 Task: Create a due date automation trigger when advanced on, 2 days after a card is due add checklist without checklist "Resume" at 11:00 AM.
Action: Mouse moved to (1162, 349)
Screenshot: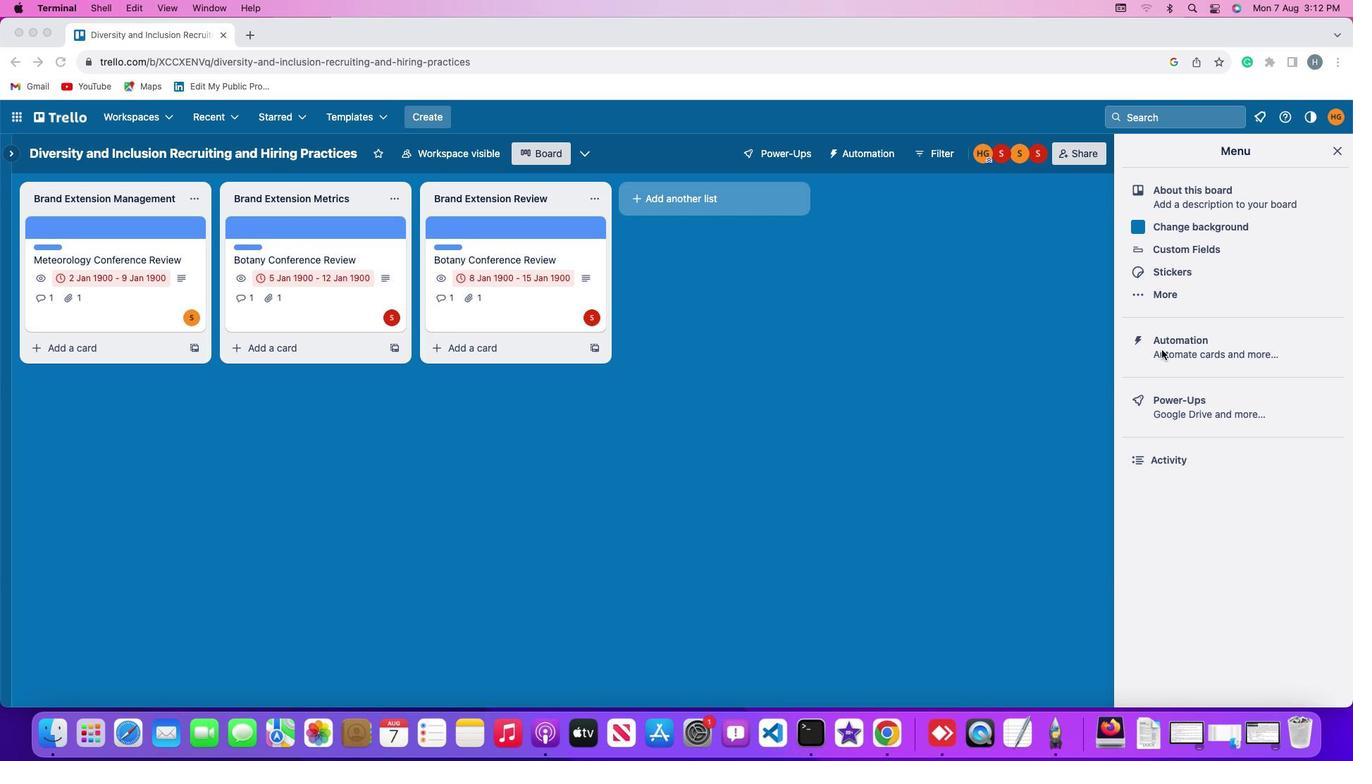
Action: Mouse pressed left at (1162, 349)
Screenshot: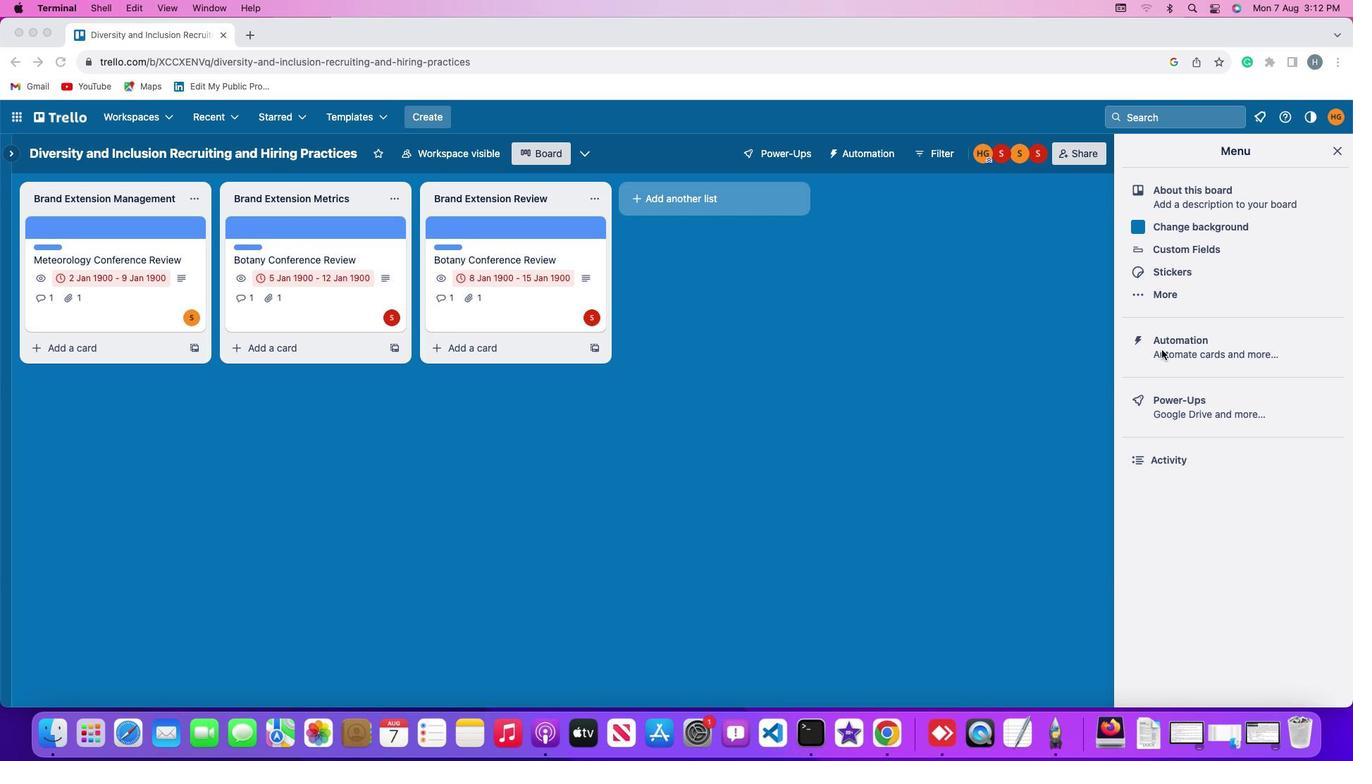 
Action: Mouse pressed left at (1162, 349)
Screenshot: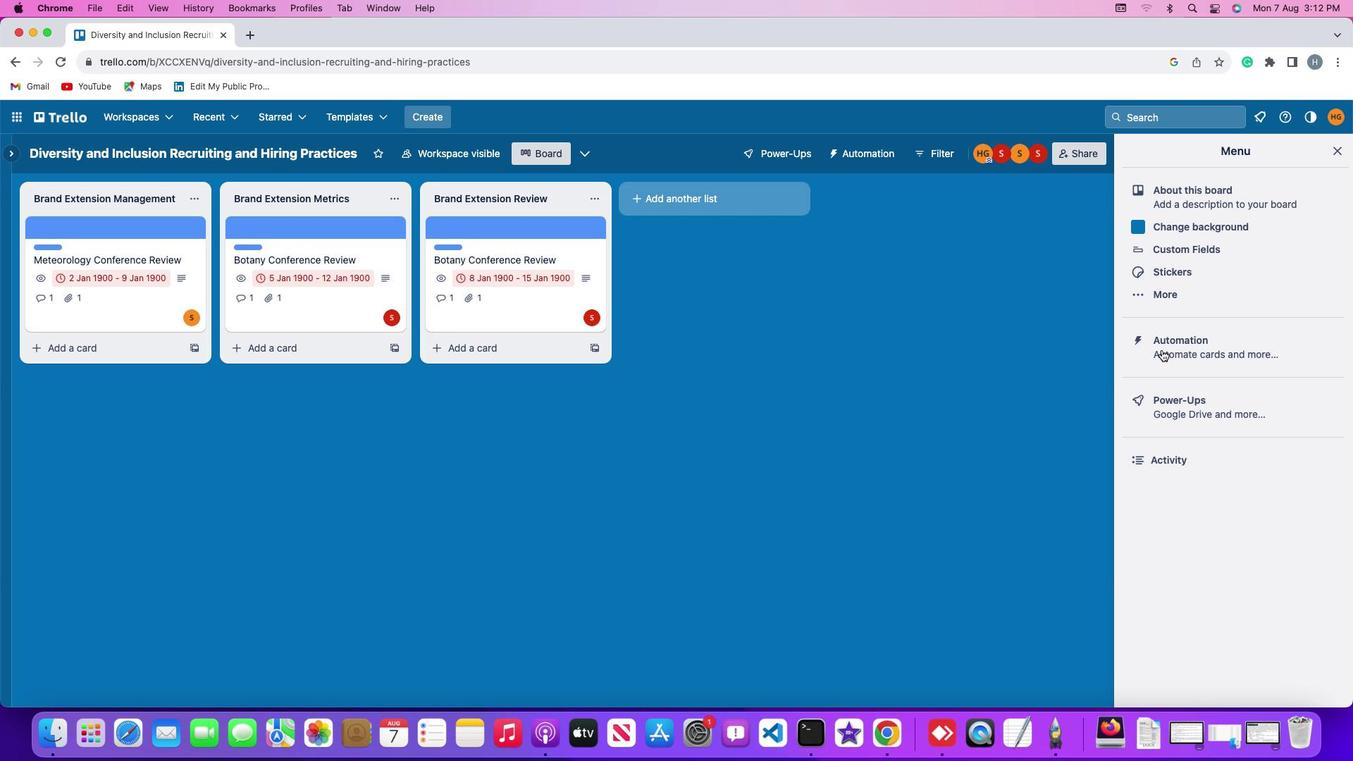 
Action: Mouse moved to (83, 341)
Screenshot: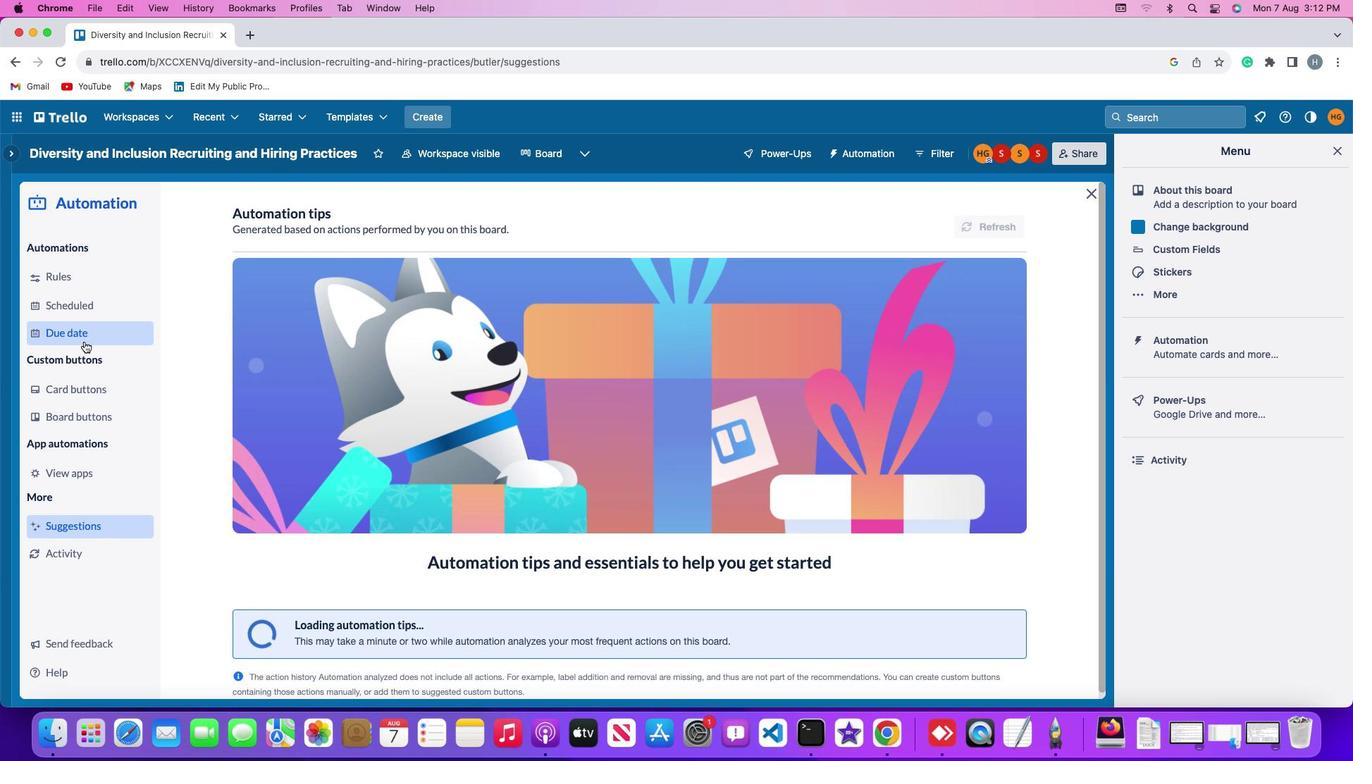 
Action: Mouse pressed left at (83, 341)
Screenshot: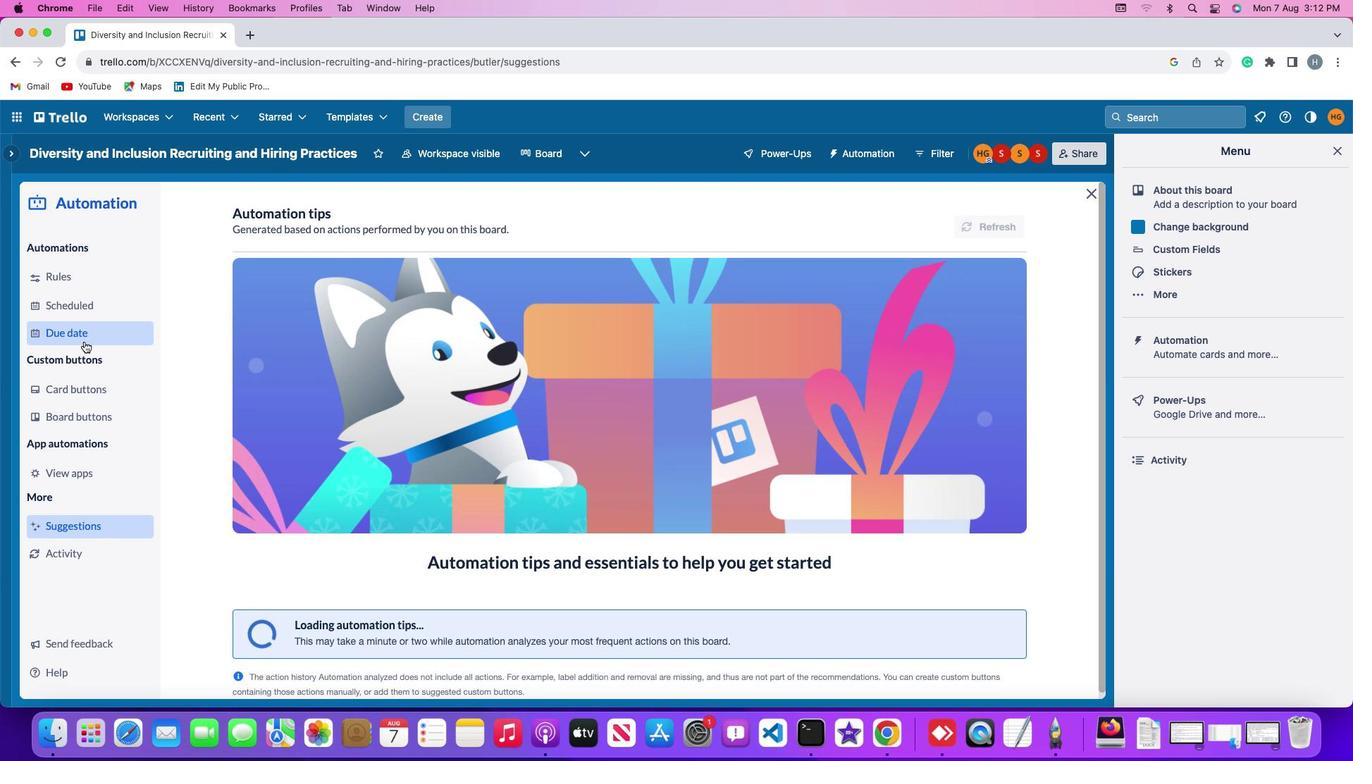
Action: Mouse moved to (955, 218)
Screenshot: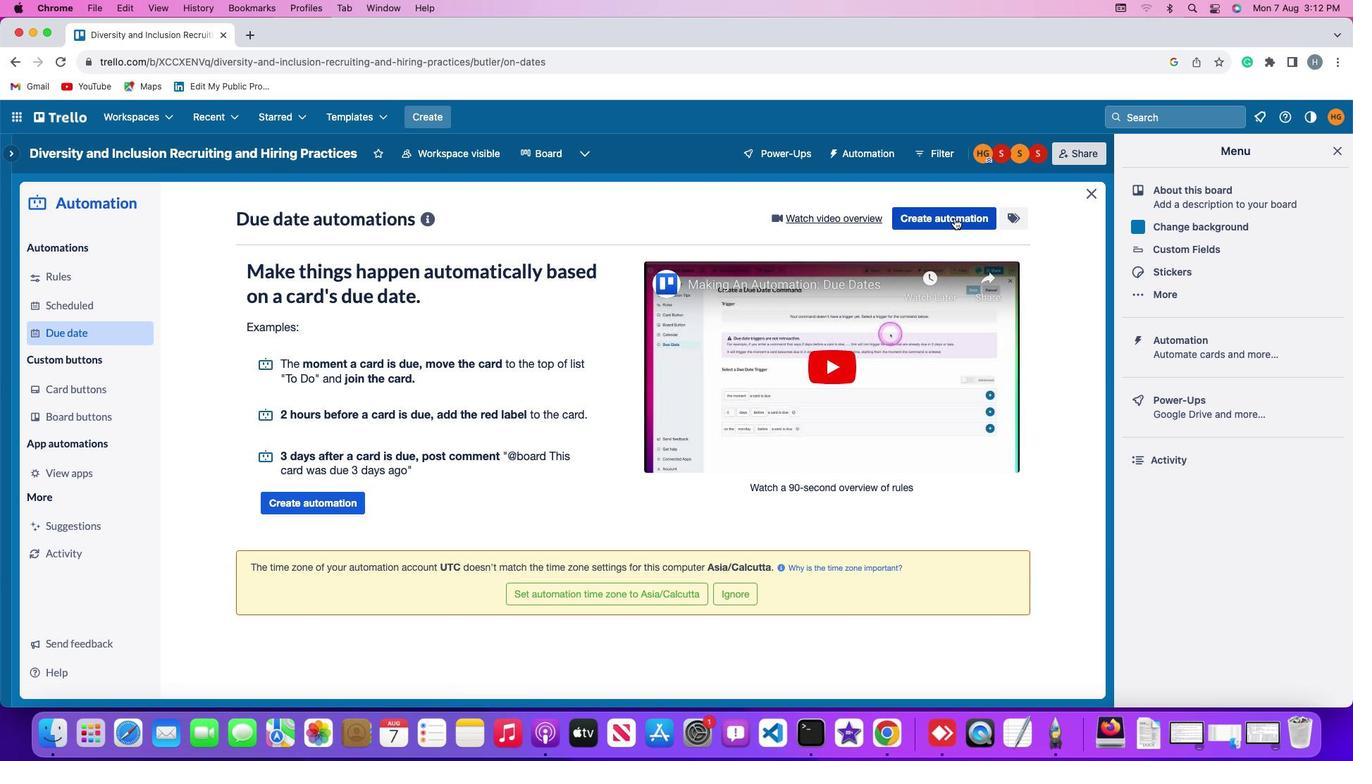 
Action: Mouse pressed left at (955, 218)
Screenshot: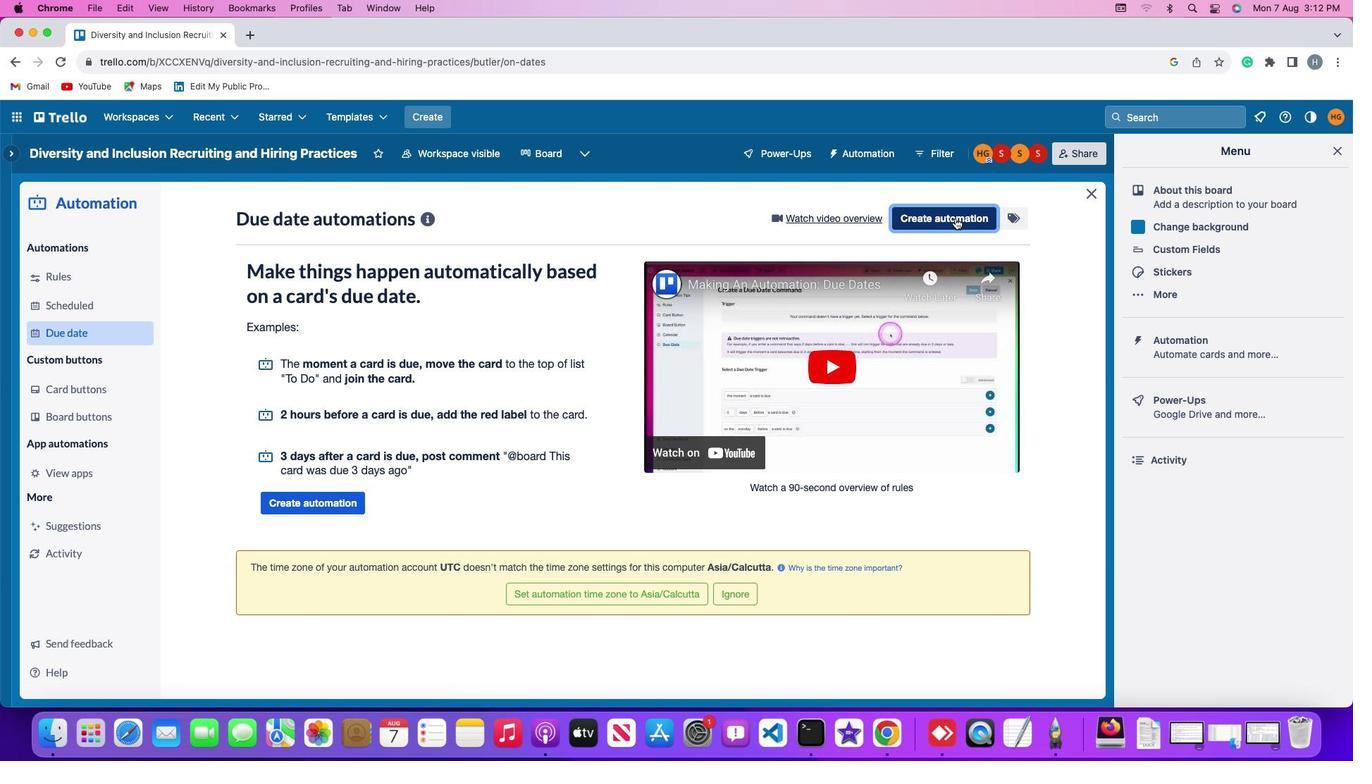 
Action: Mouse moved to (535, 353)
Screenshot: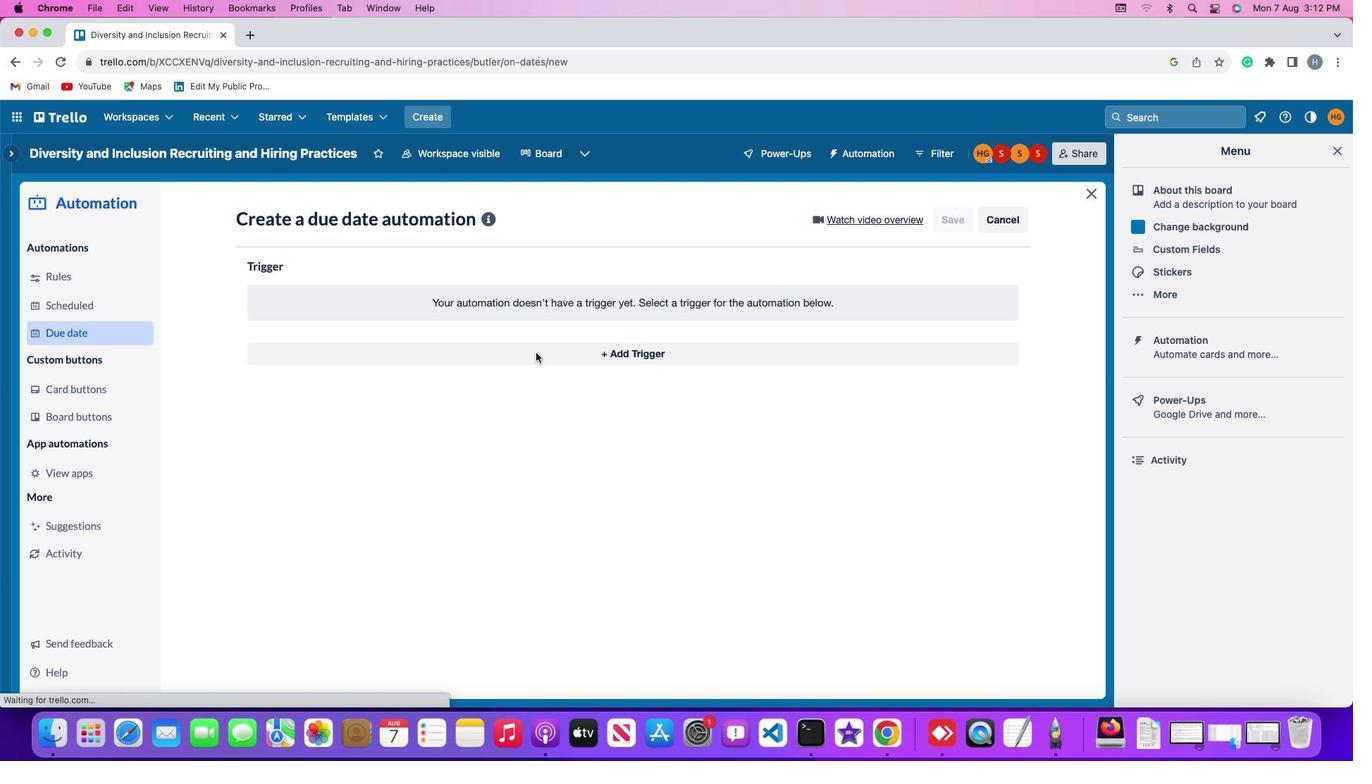 
Action: Mouse pressed left at (535, 353)
Screenshot: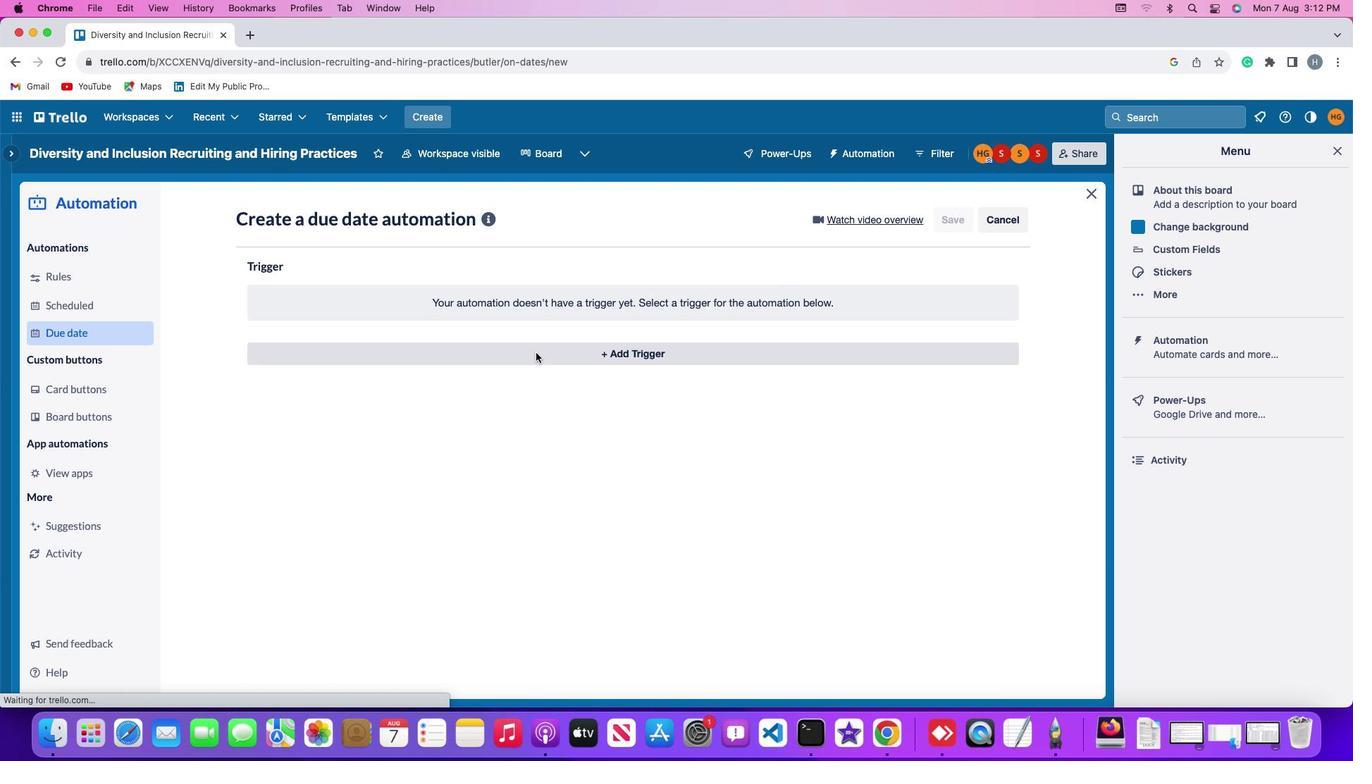 
Action: Mouse moved to (268, 566)
Screenshot: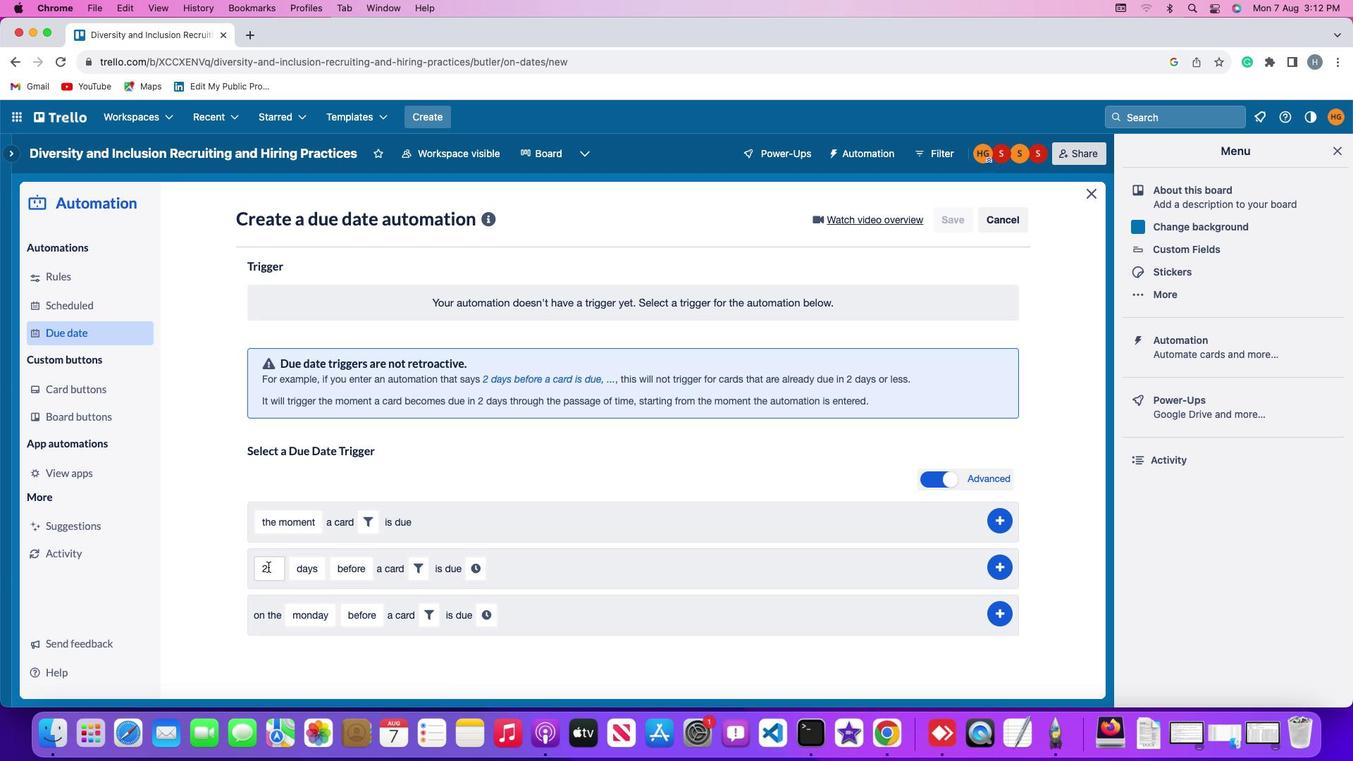 
Action: Mouse pressed left at (268, 566)
Screenshot: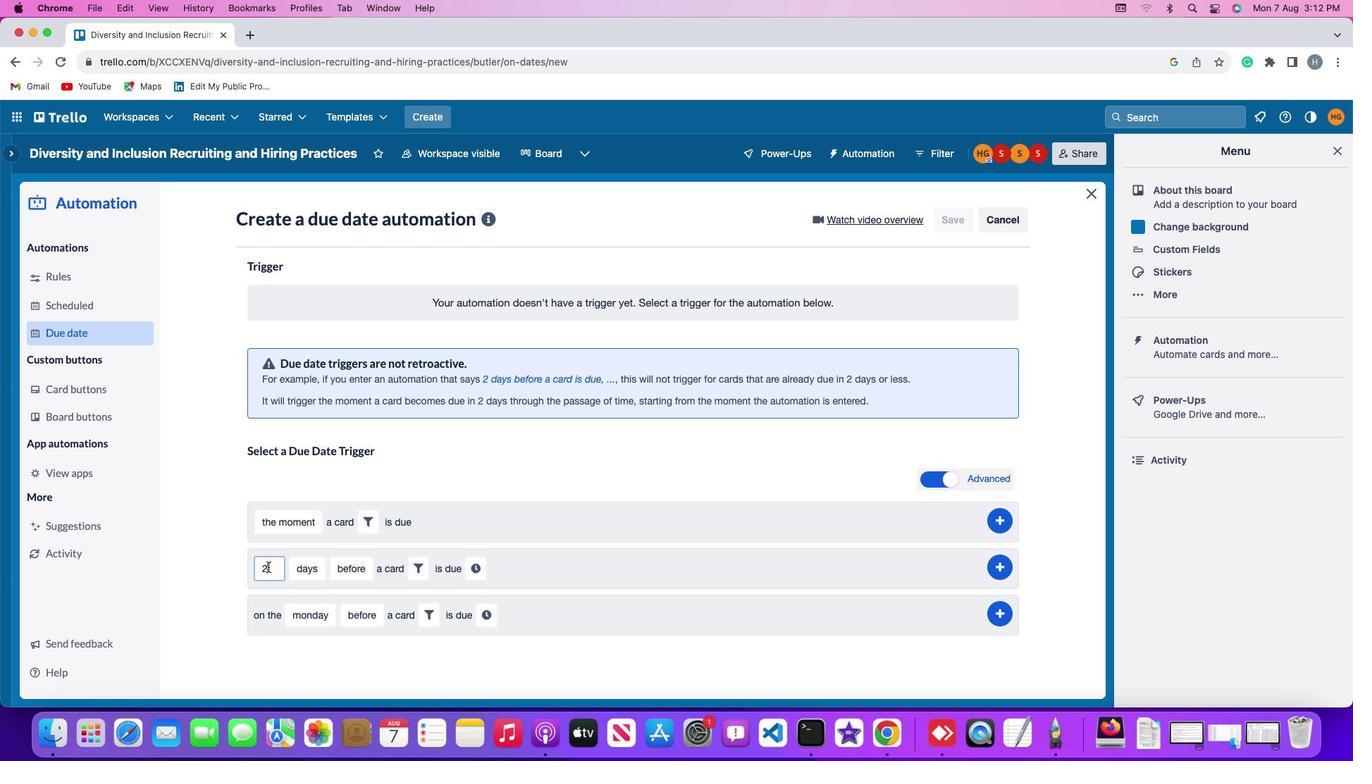
Action: Mouse moved to (269, 565)
Screenshot: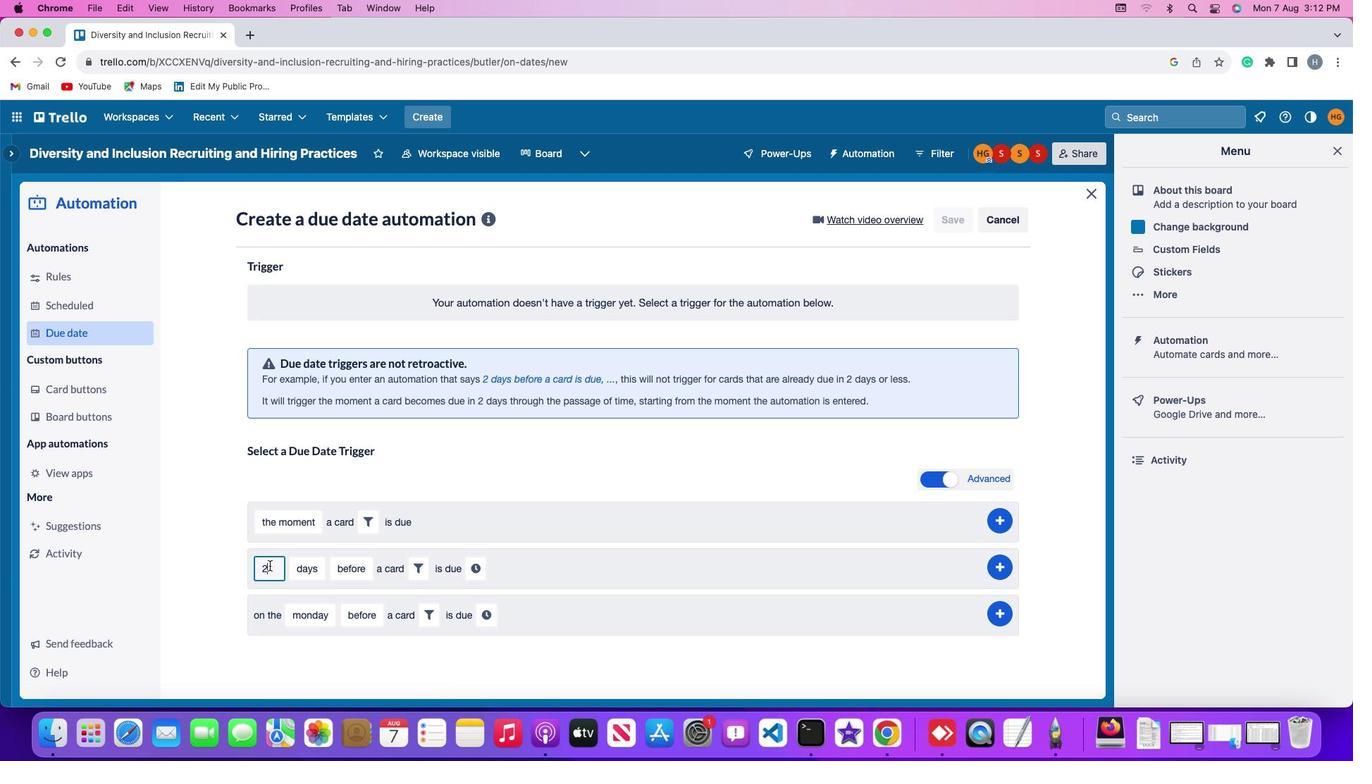 
Action: Key pressed Key.backspace'2'
Screenshot: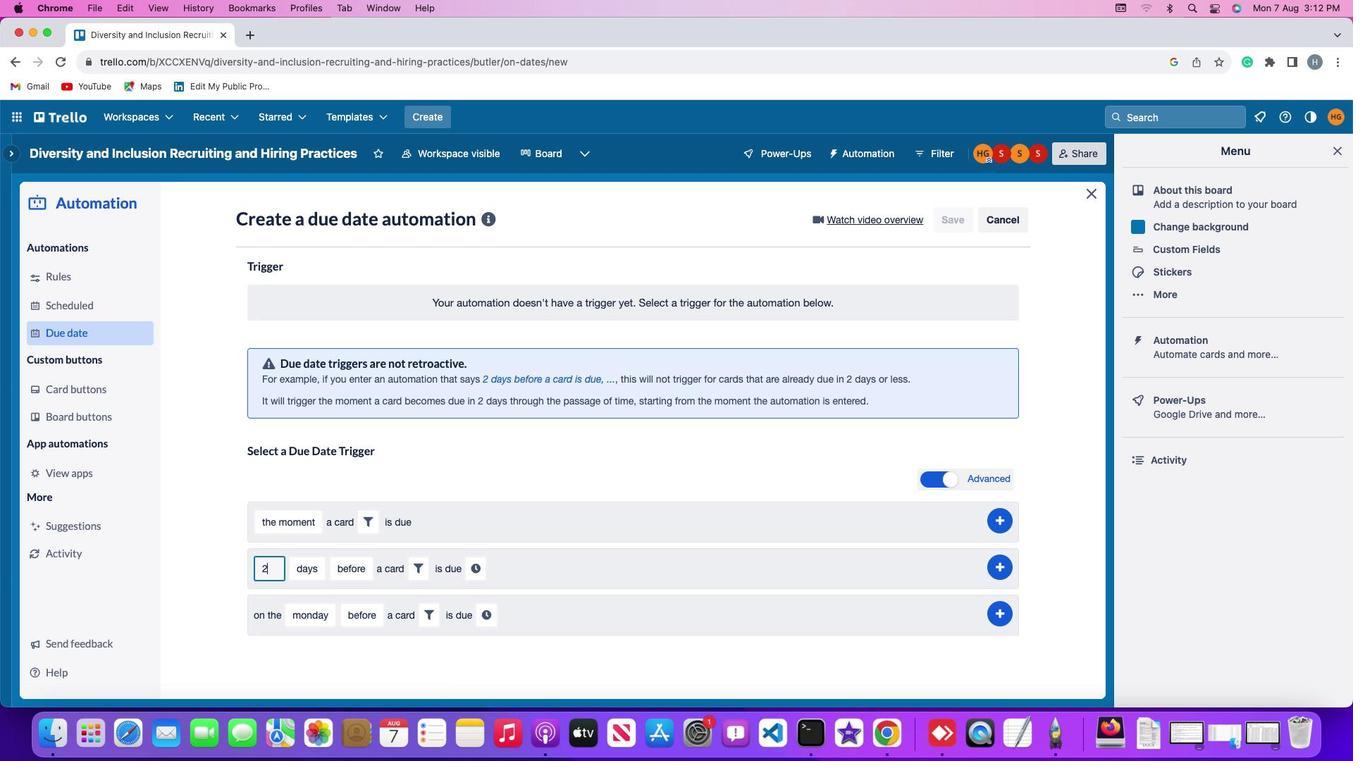 
Action: Mouse moved to (291, 563)
Screenshot: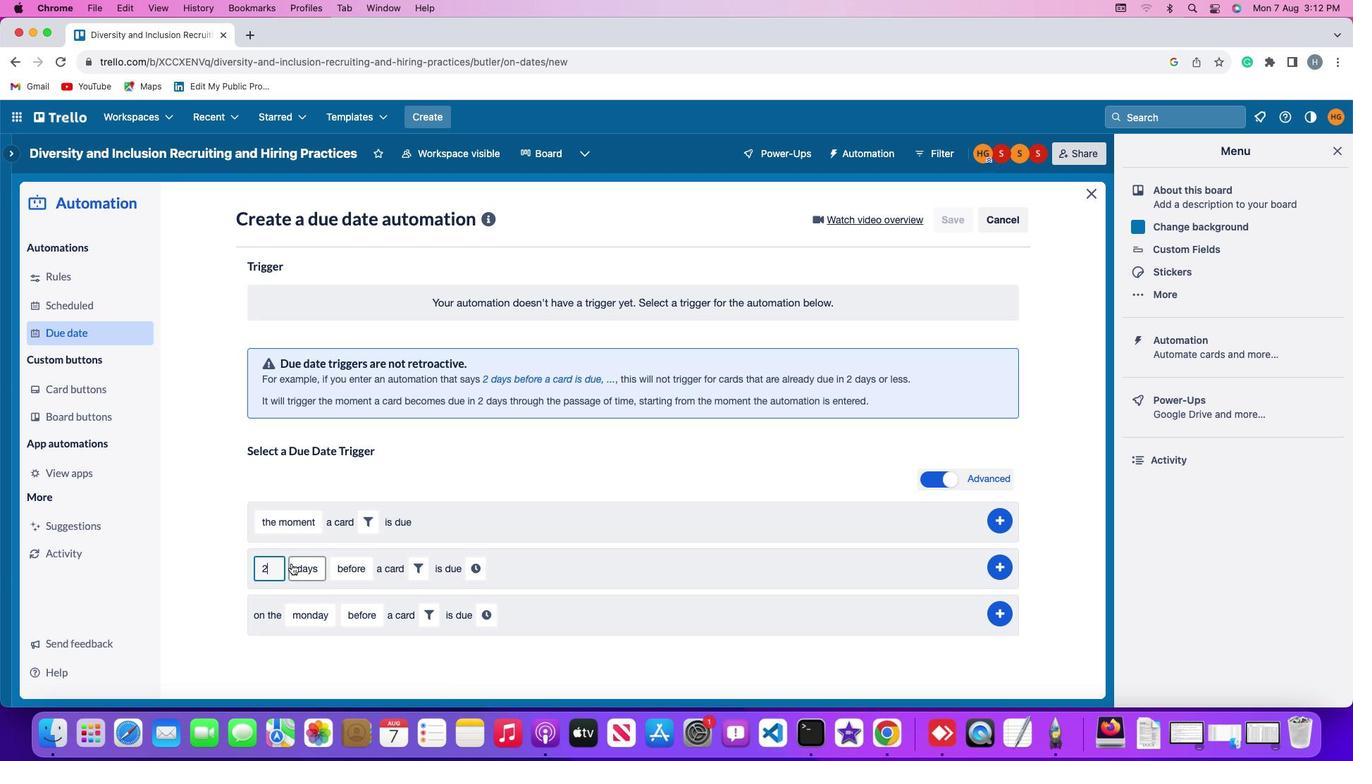 
Action: Mouse pressed left at (291, 563)
Screenshot: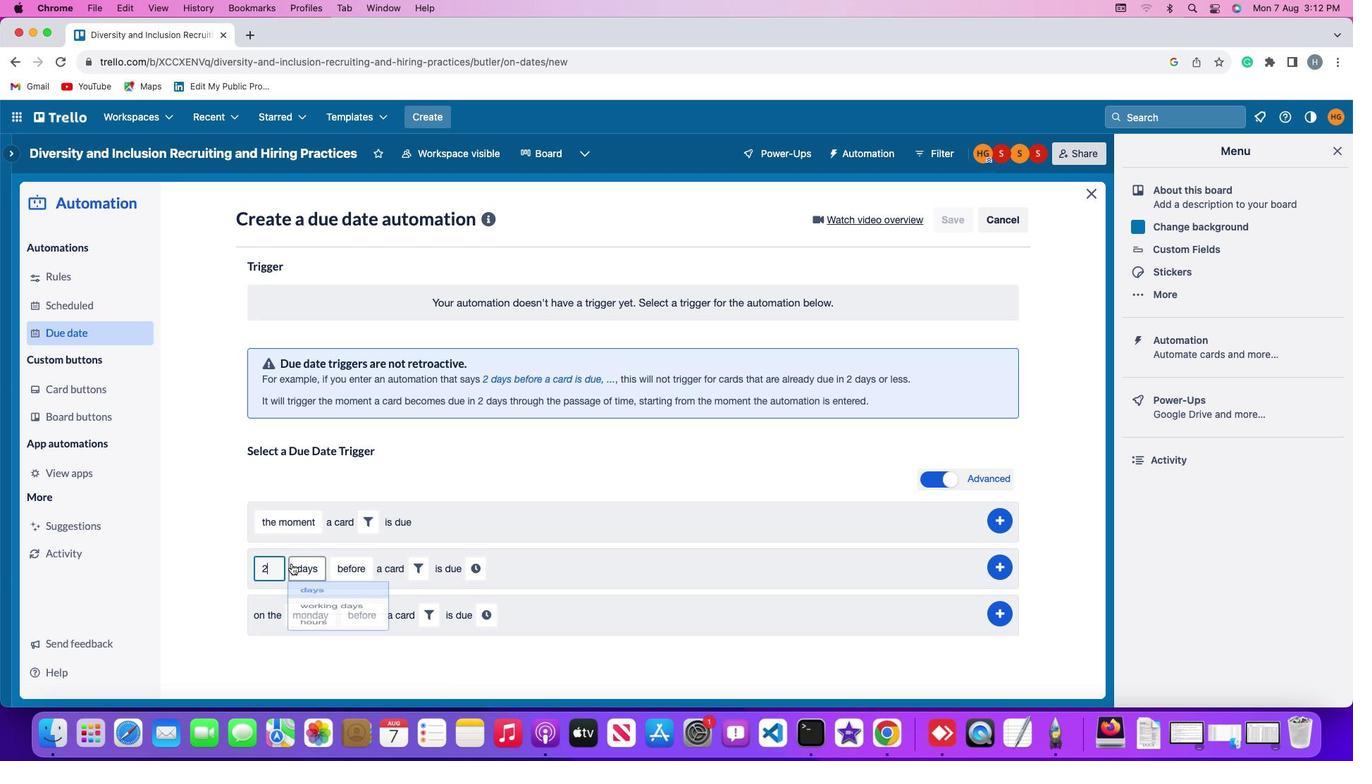 
Action: Mouse moved to (316, 598)
Screenshot: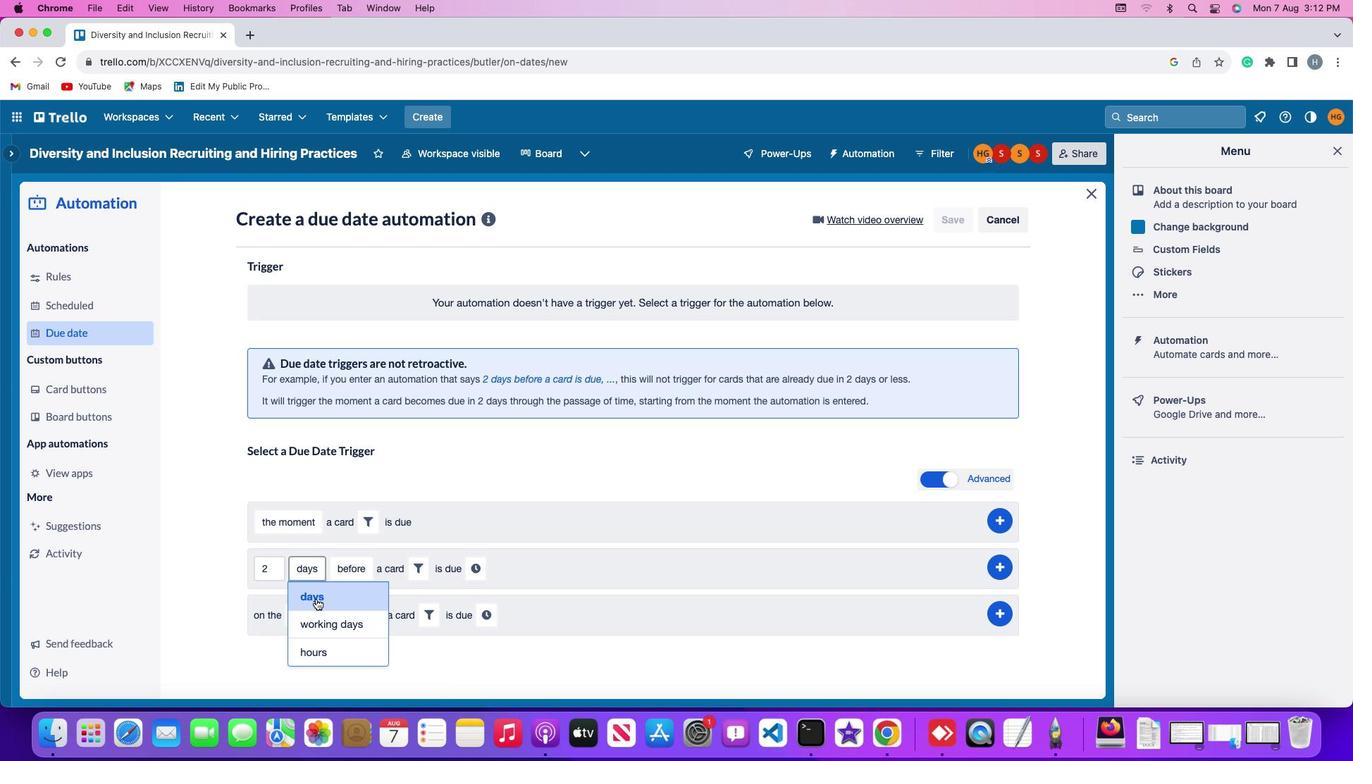 
Action: Mouse pressed left at (316, 598)
Screenshot: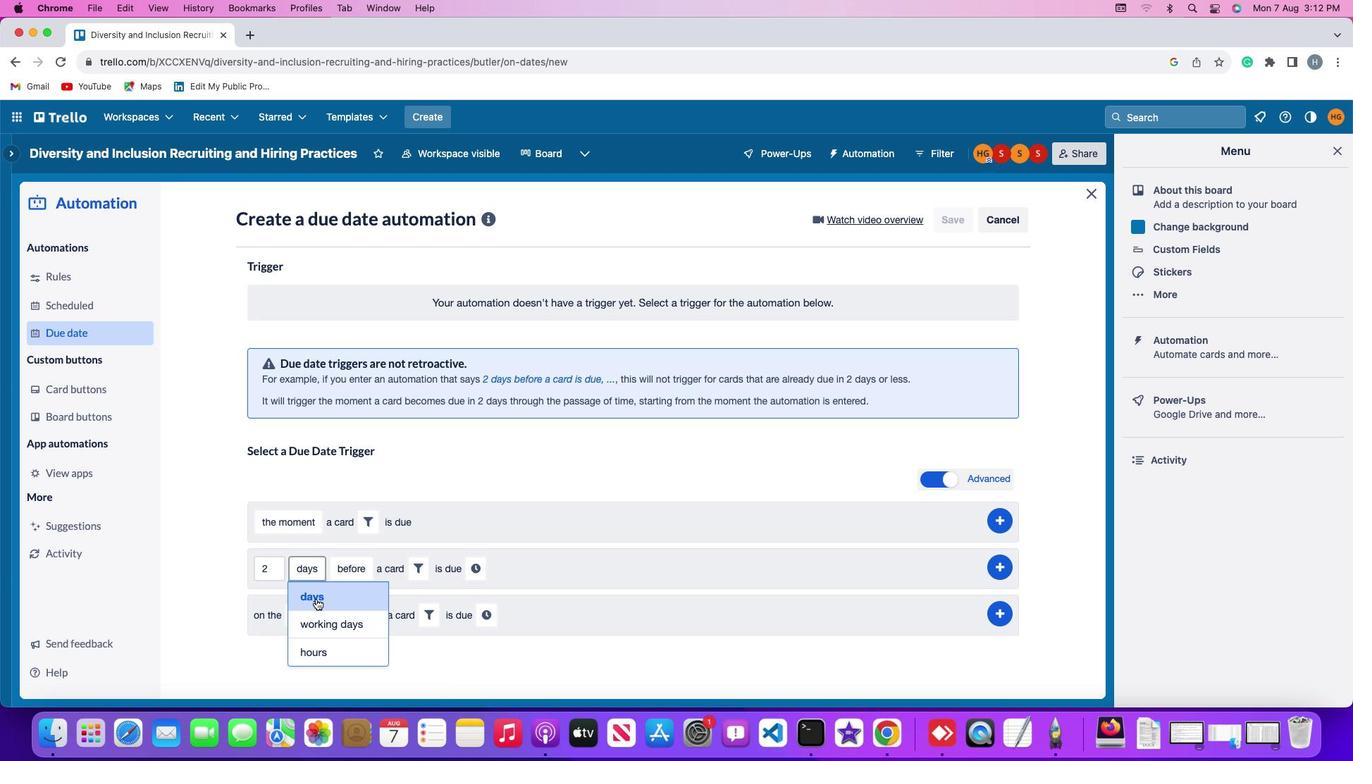 
Action: Mouse moved to (359, 566)
Screenshot: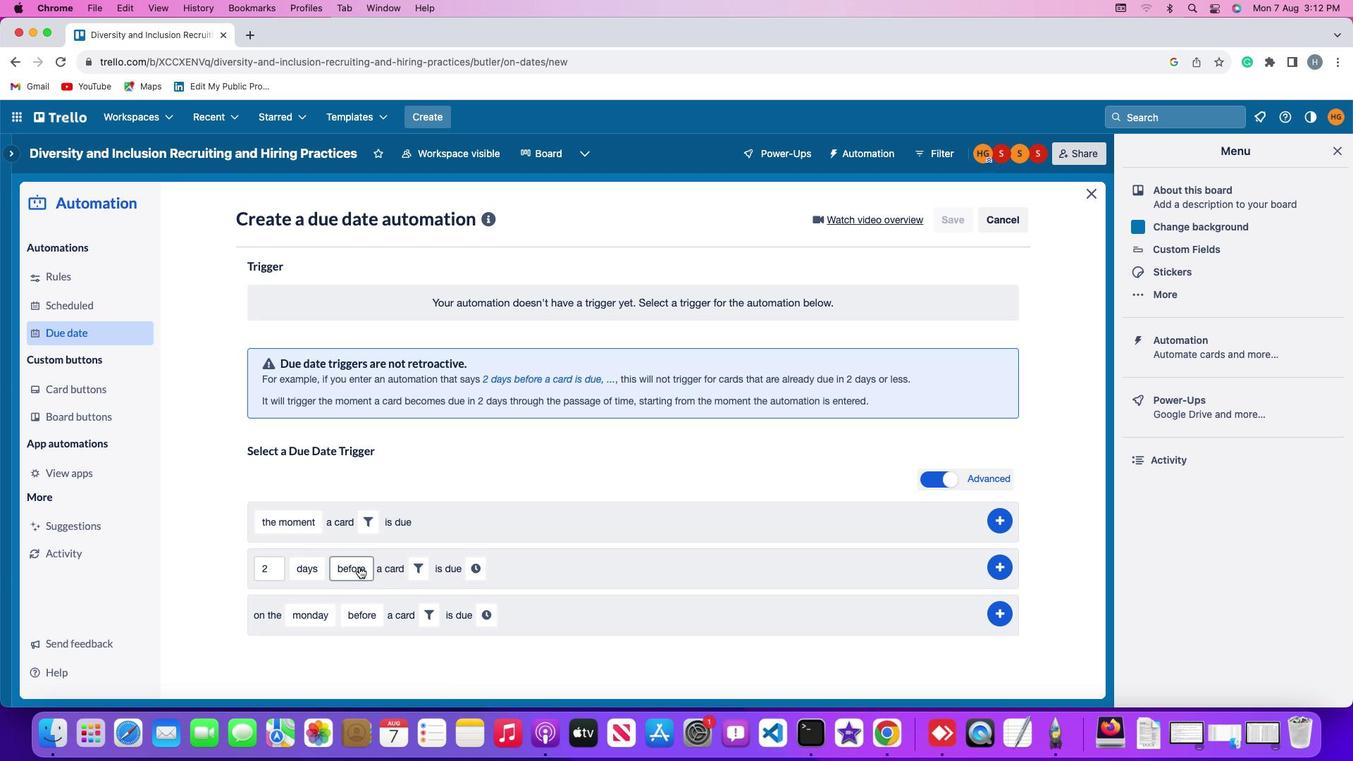 
Action: Mouse pressed left at (359, 566)
Screenshot: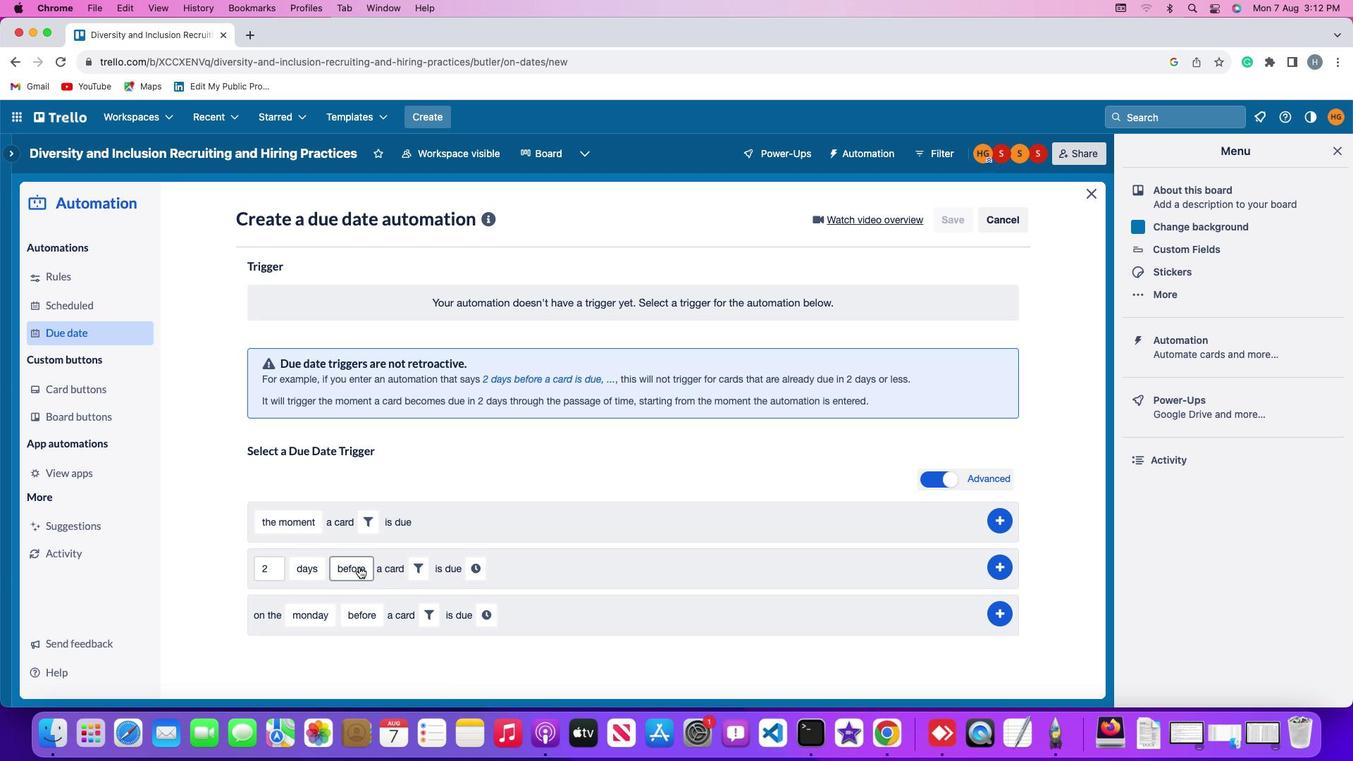 
Action: Mouse moved to (363, 615)
Screenshot: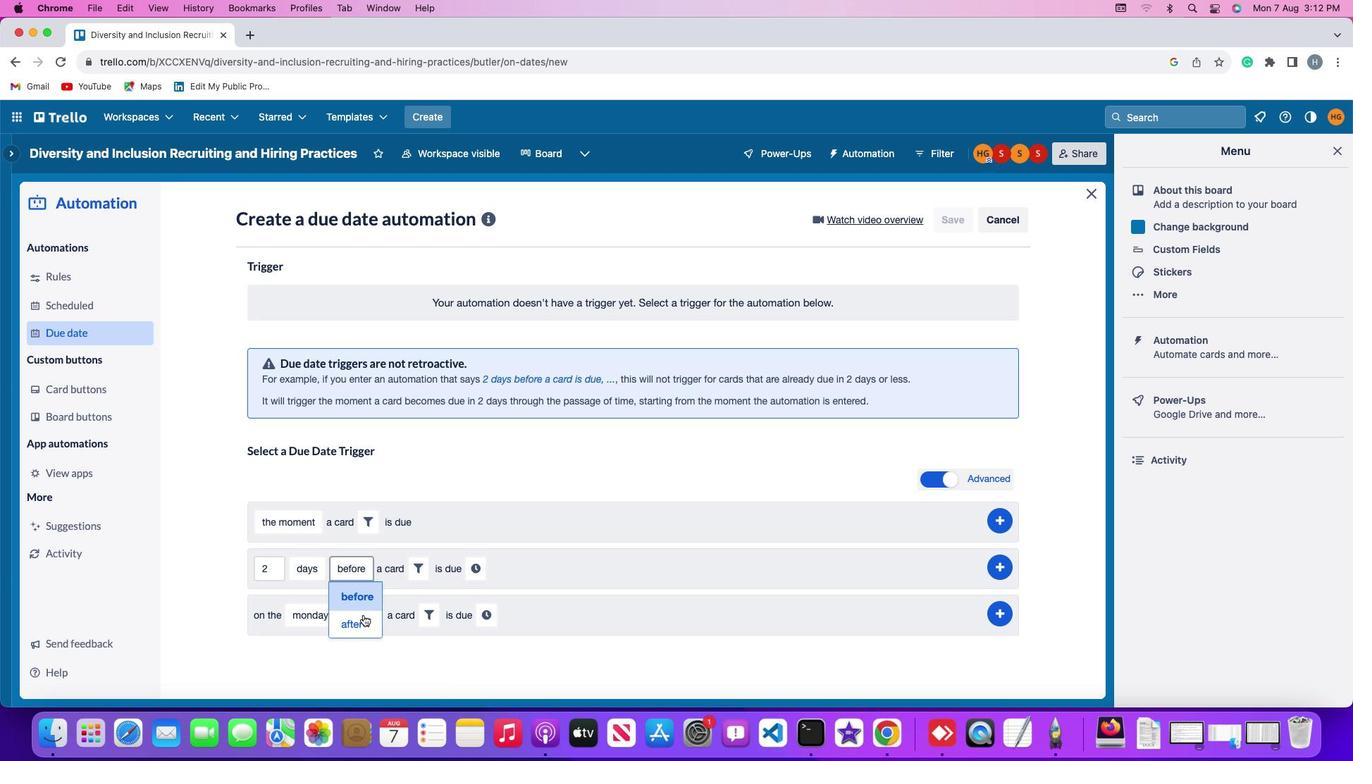 
Action: Mouse pressed left at (363, 615)
Screenshot: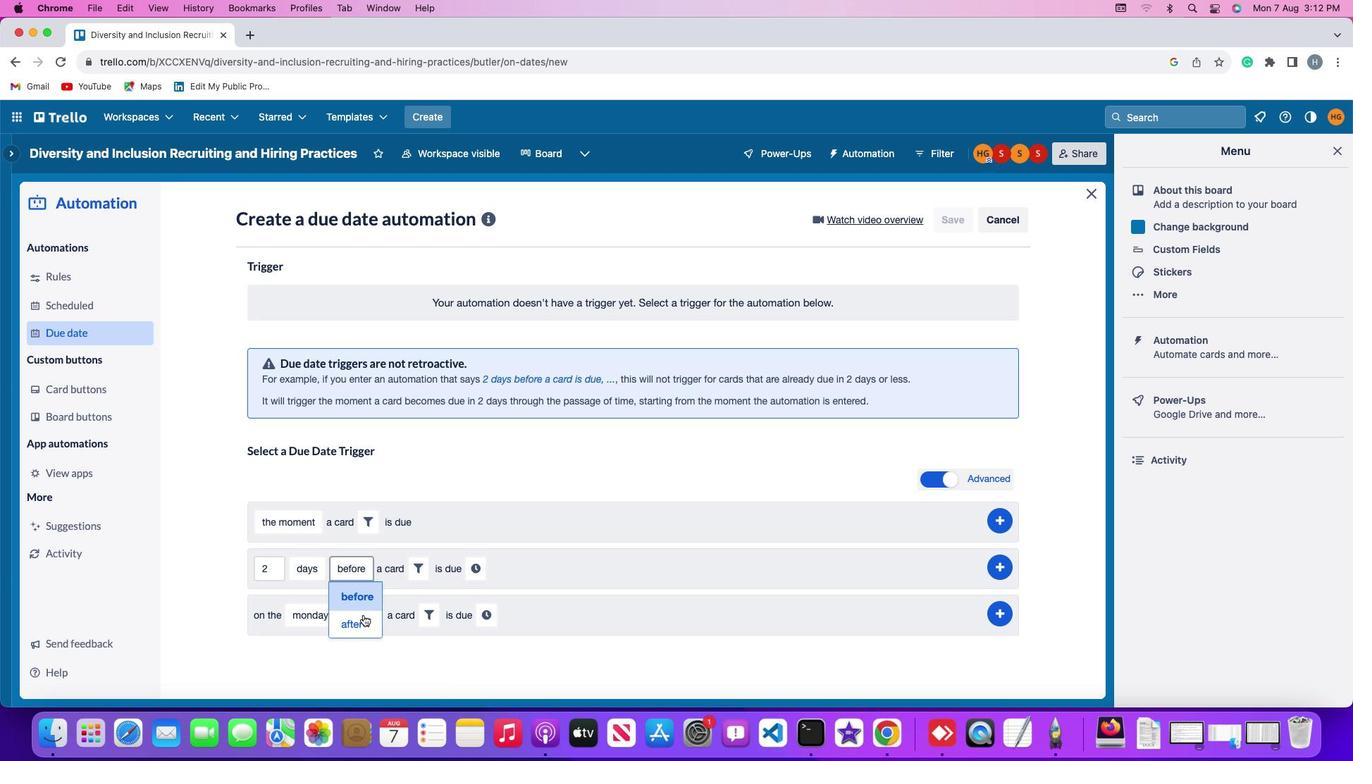 
Action: Mouse moved to (411, 559)
Screenshot: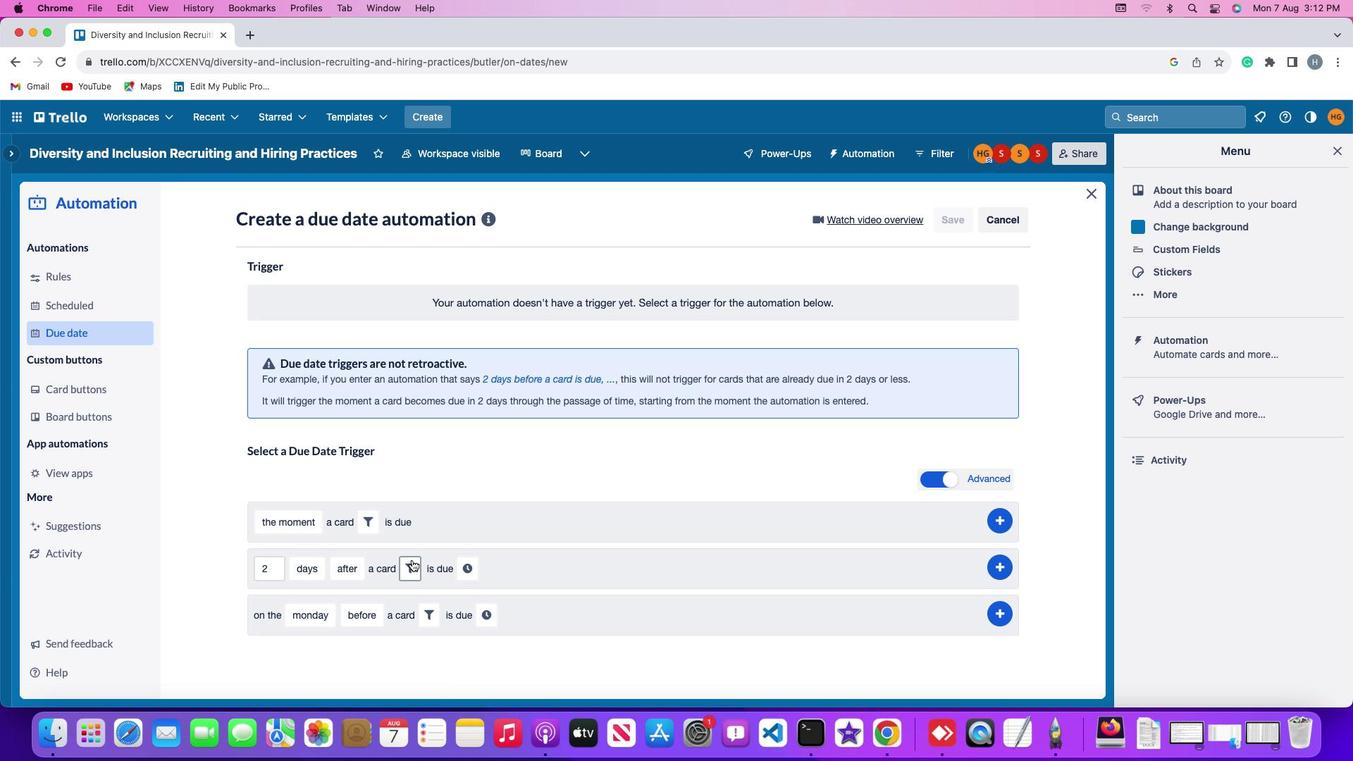 
Action: Mouse pressed left at (411, 559)
Screenshot: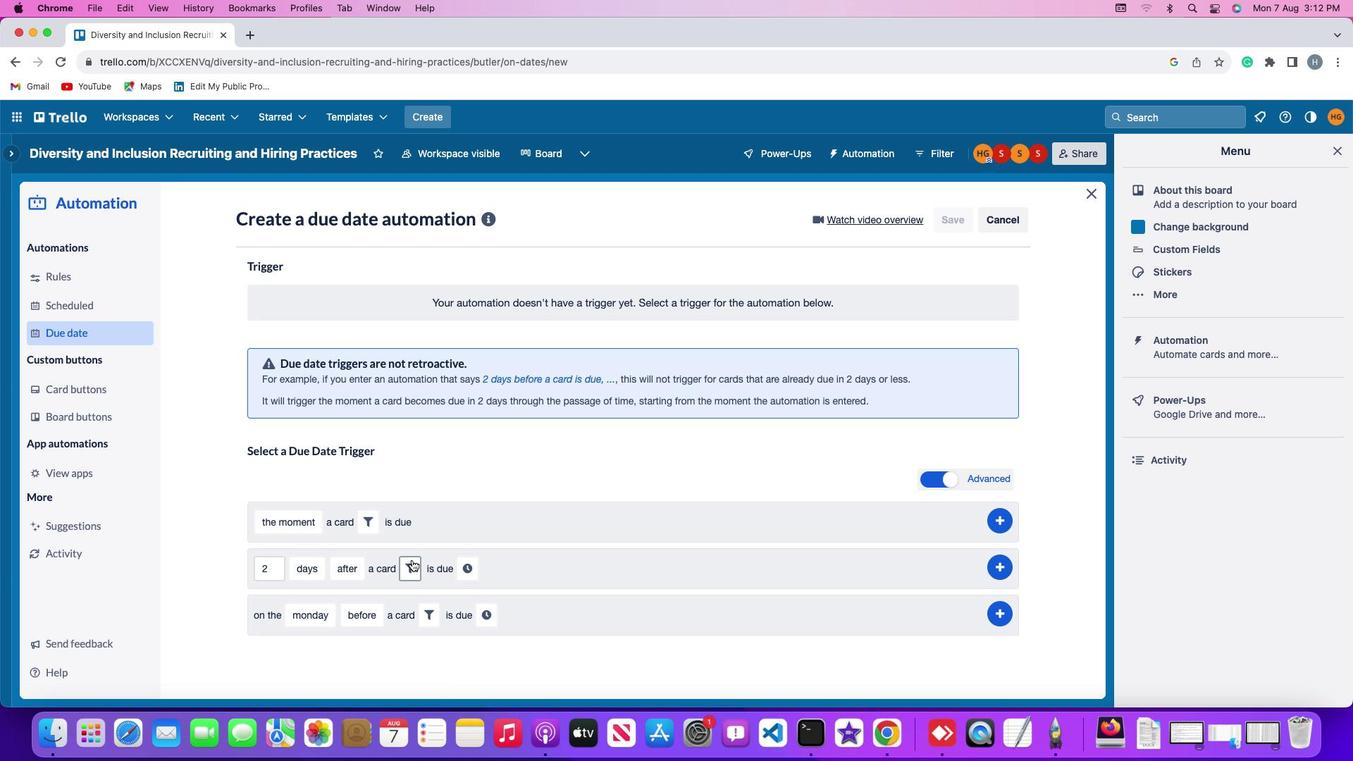 
Action: Mouse moved to (542, 609)
Screenshot: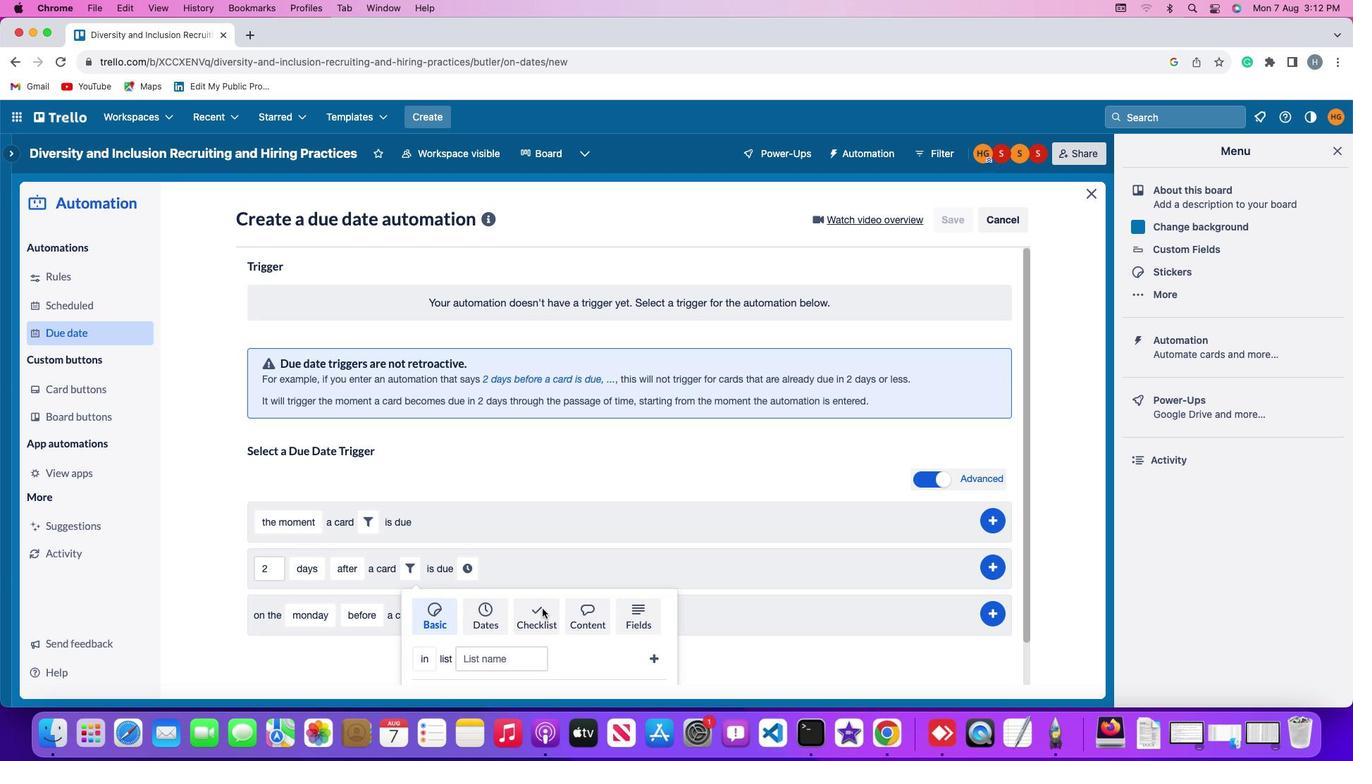 
Action: Mouse pressed left at (542, 609)
Screenshot: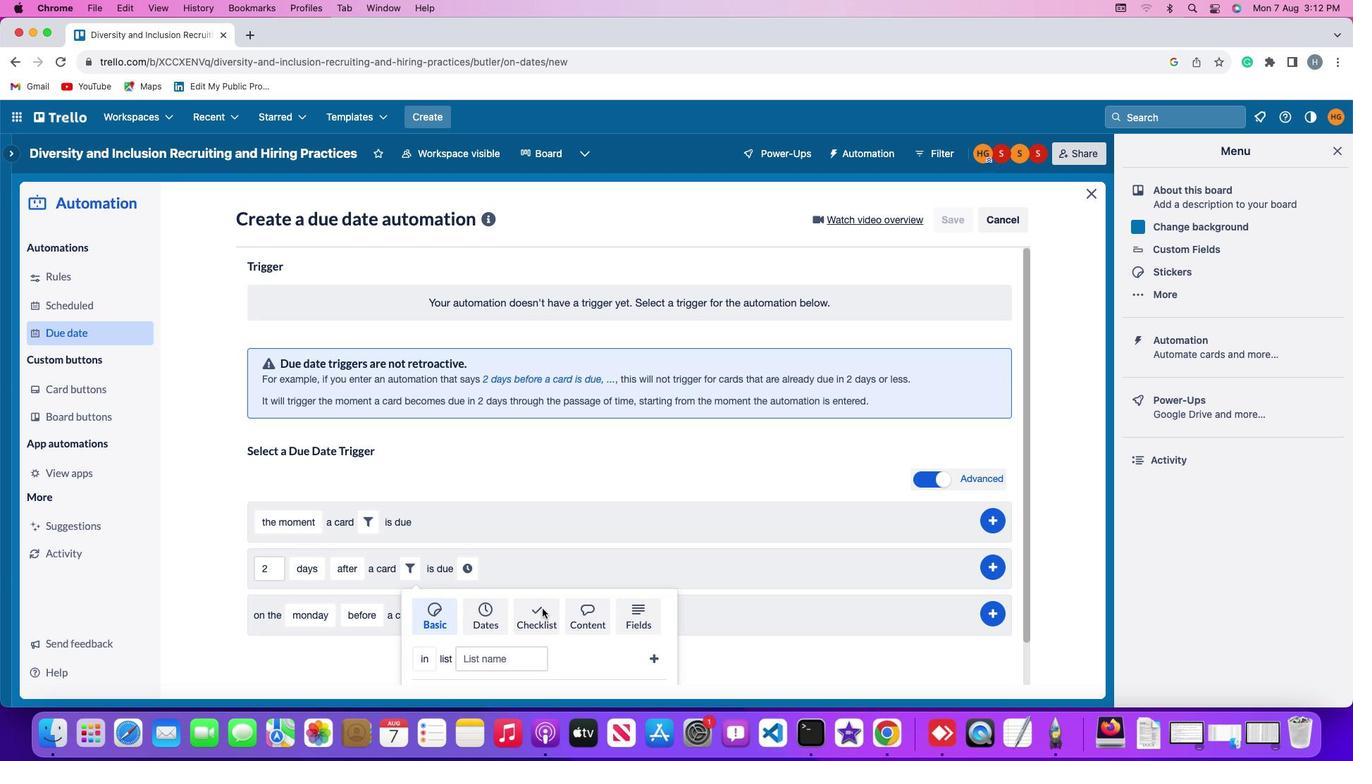 
Action: Mouse moved to (454, 662)
Screenshot: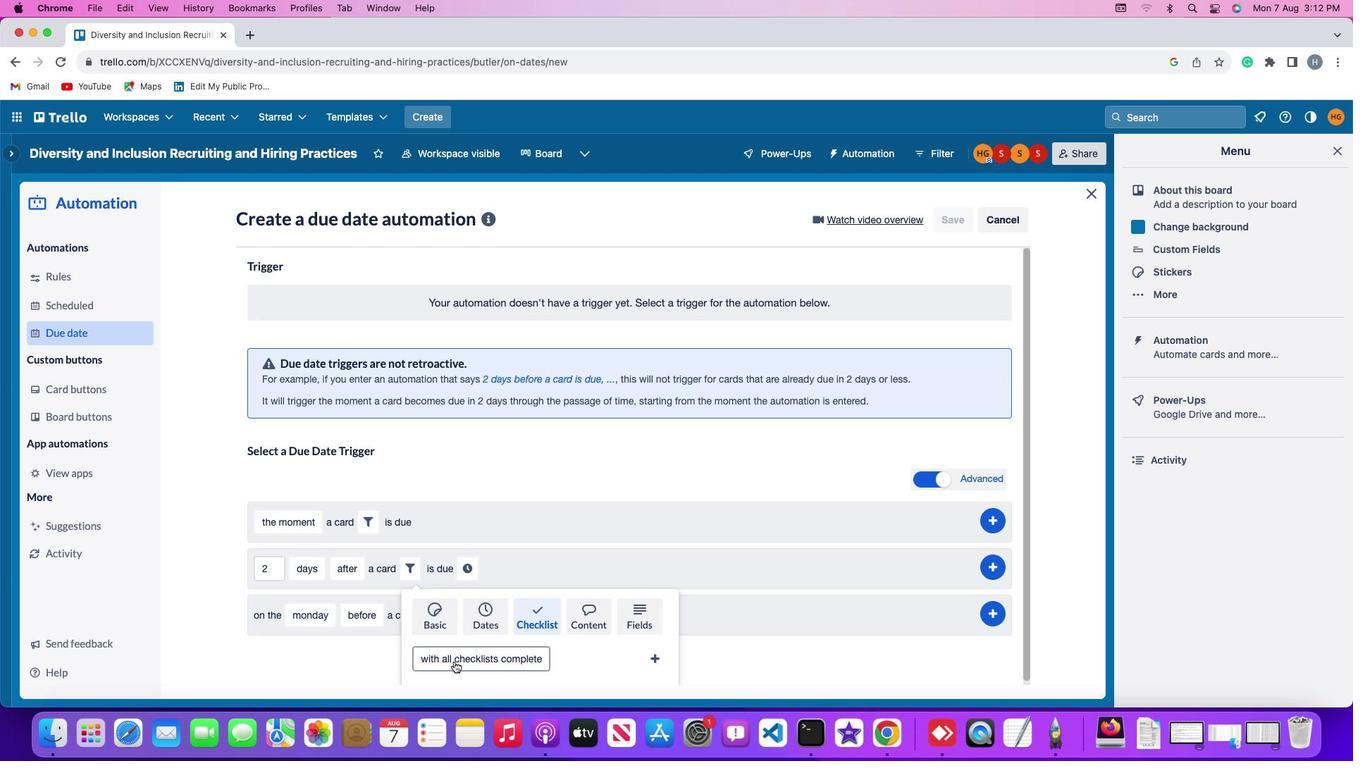 
Action: Mouse pressed left at (454, 662)
Screenshot: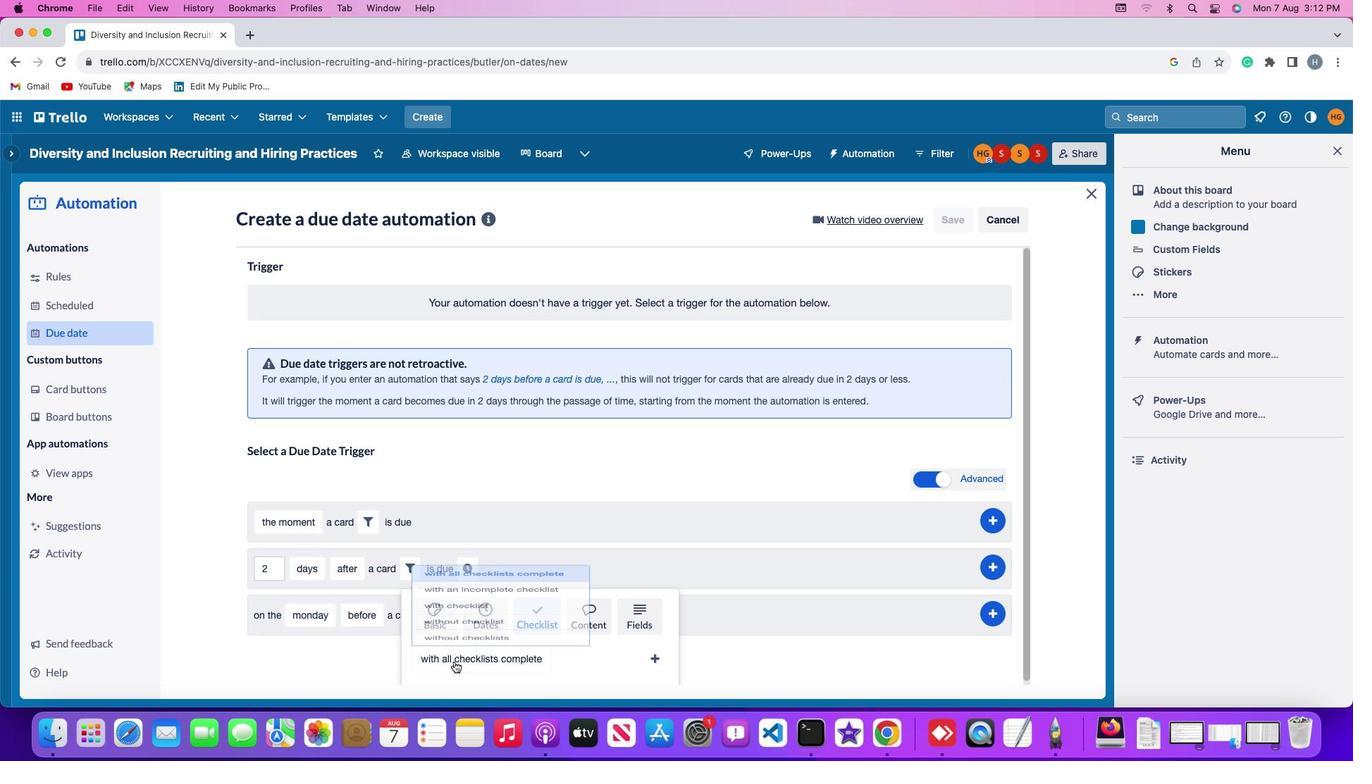 
Action: Mouse moved to (459, 605)
Screenshot: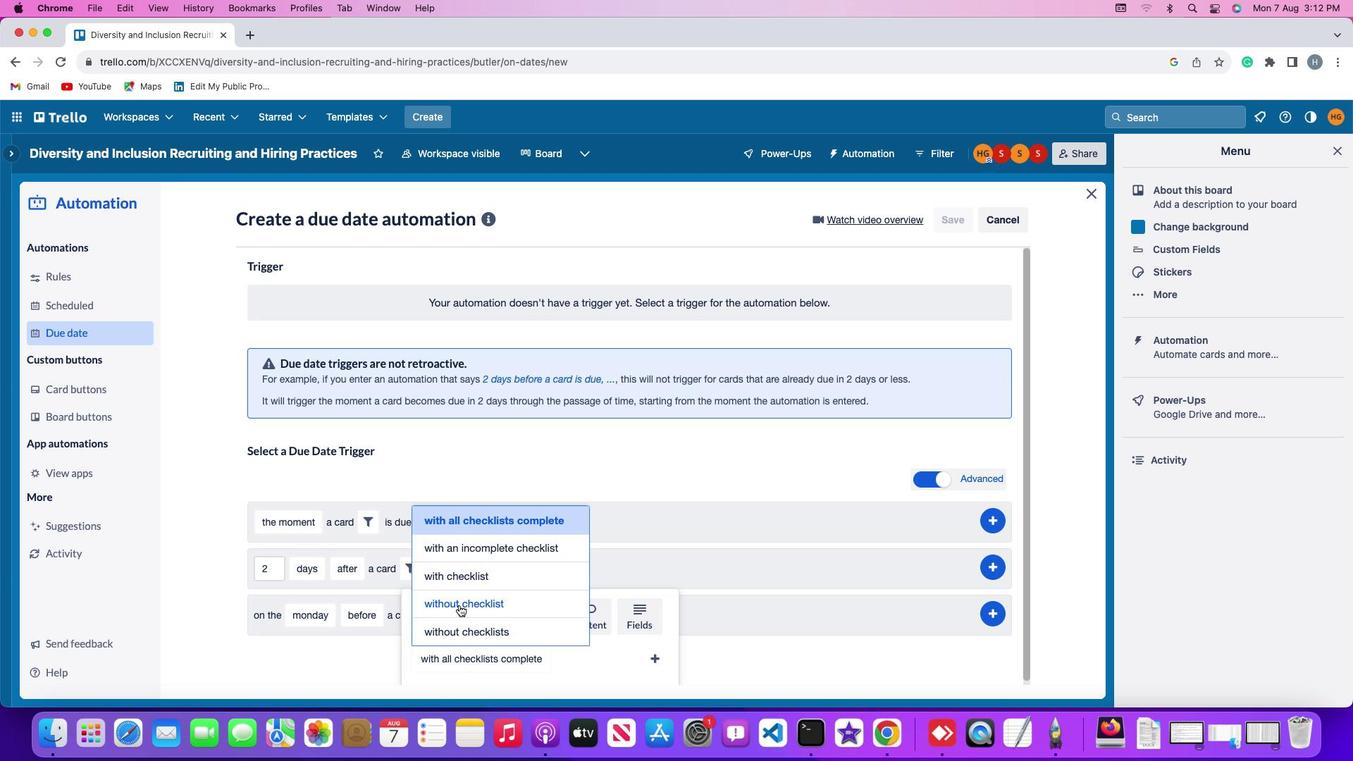 
Action: Mouse pressed left at (459, 605)
Screenshot: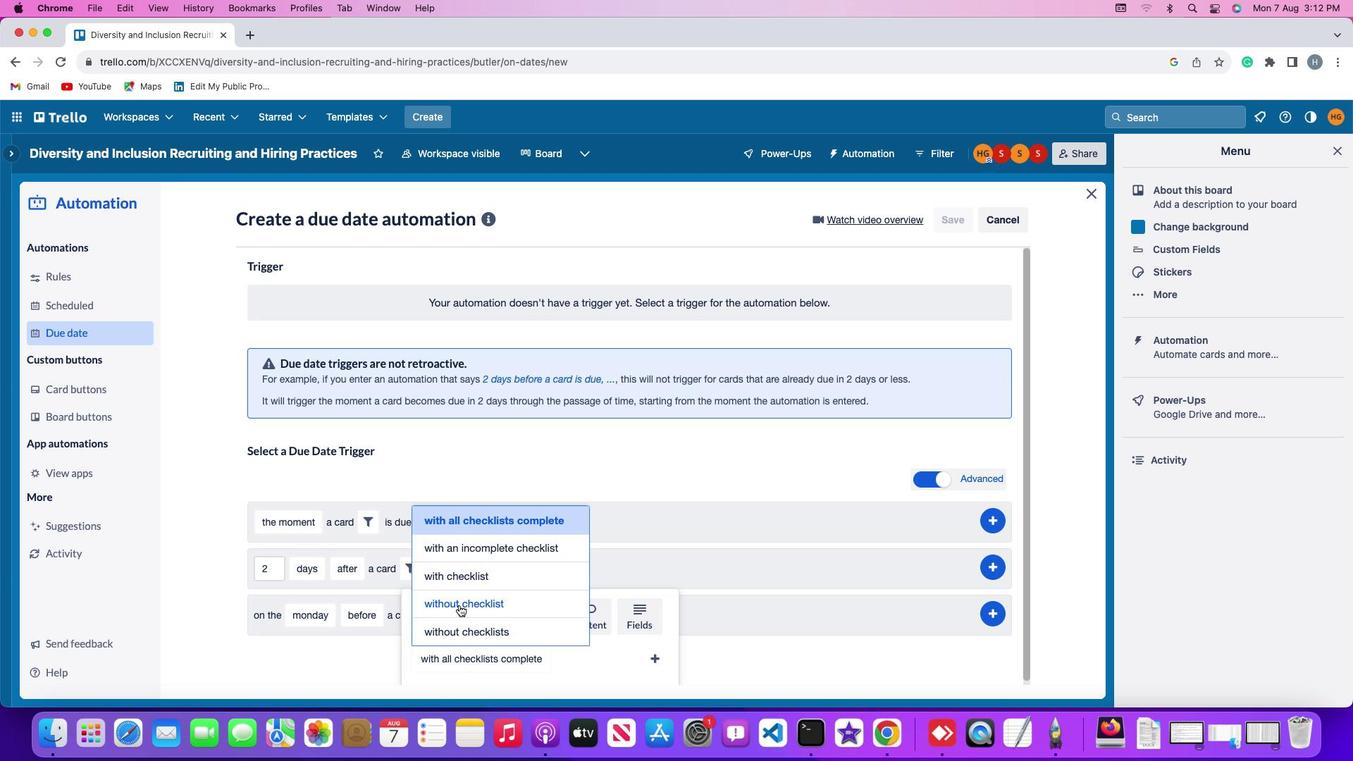 
Action: Mouse moved to (542, 664)
Screenshot: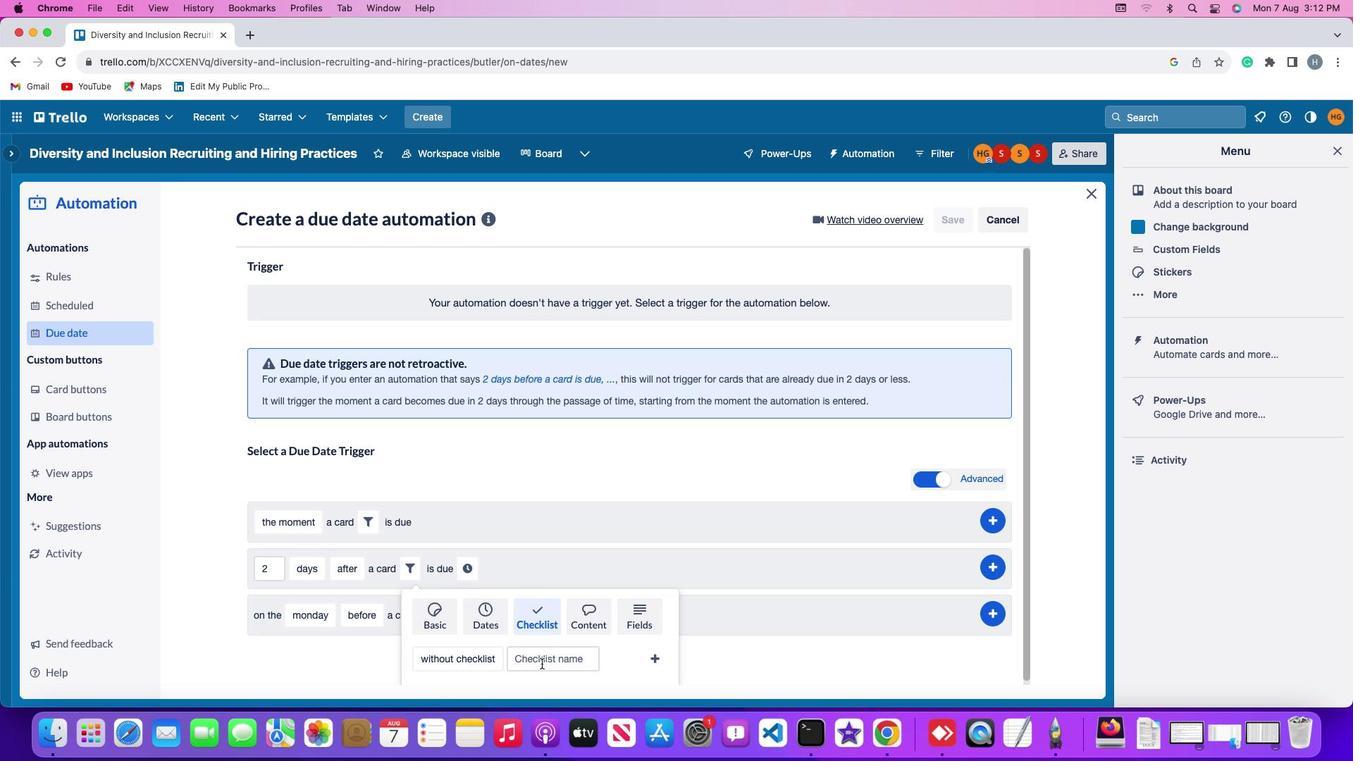 
Action: Mouse pressed left at (542, 664)
Screenshot: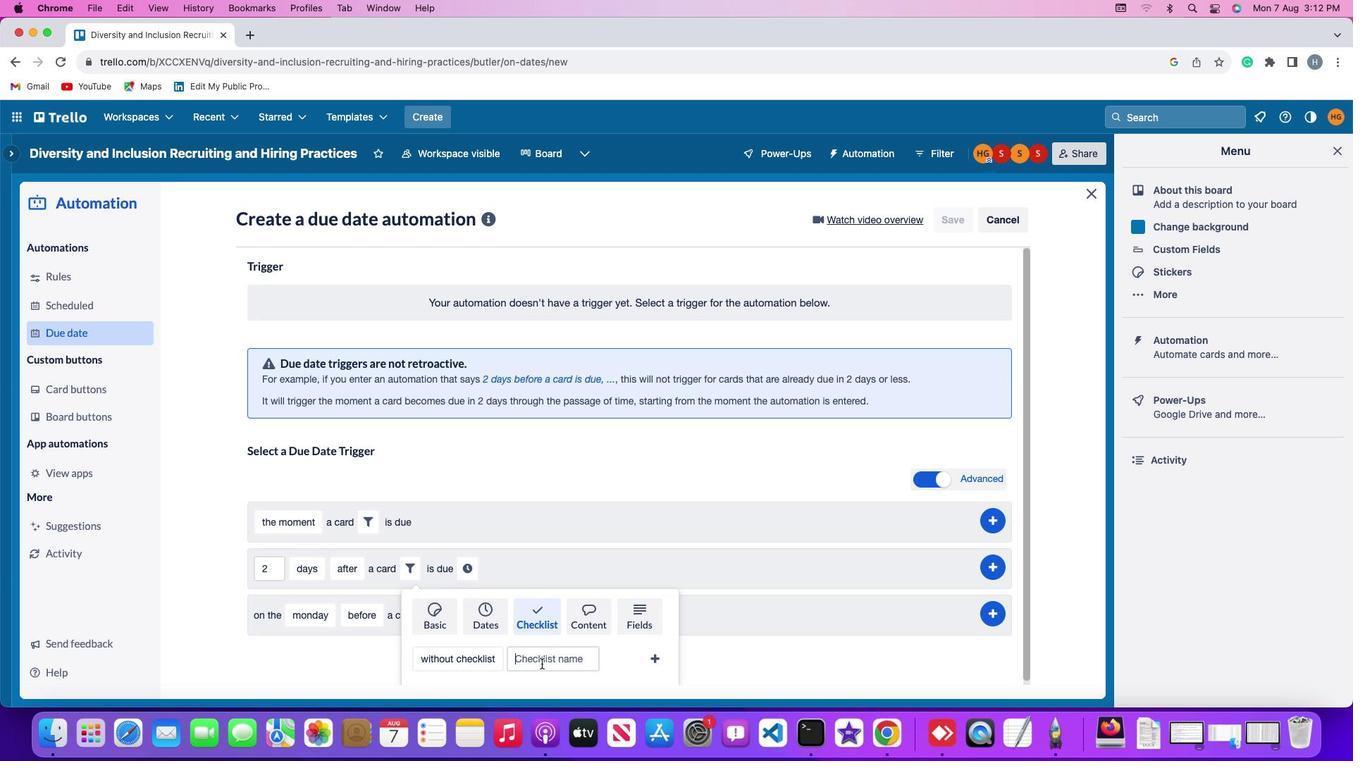 
Action: Mouse moved to (542, 665)
Screenshot: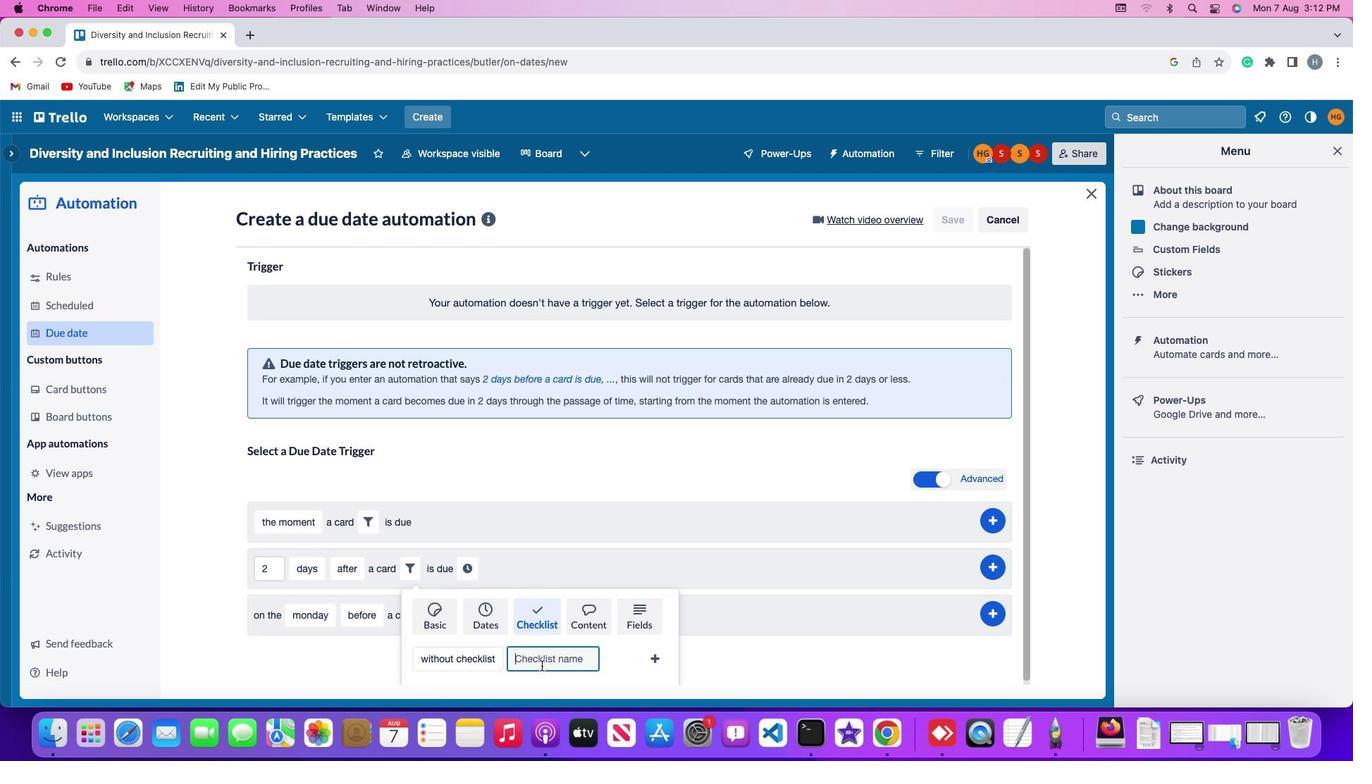 
Action: Key pressed Key.shift'R''e''s''u''m''e'
Screenshot: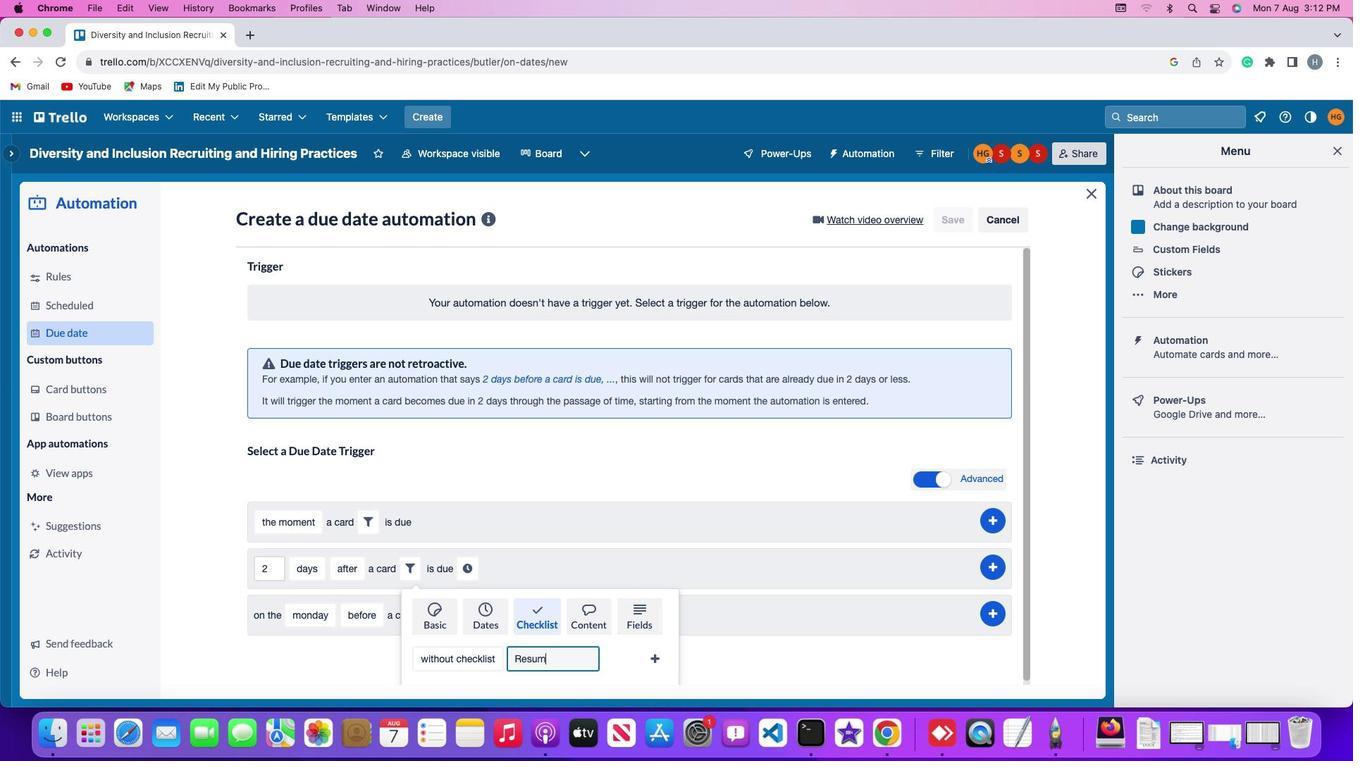 
Action: Mouse moved to (650, 660)
Screenshot: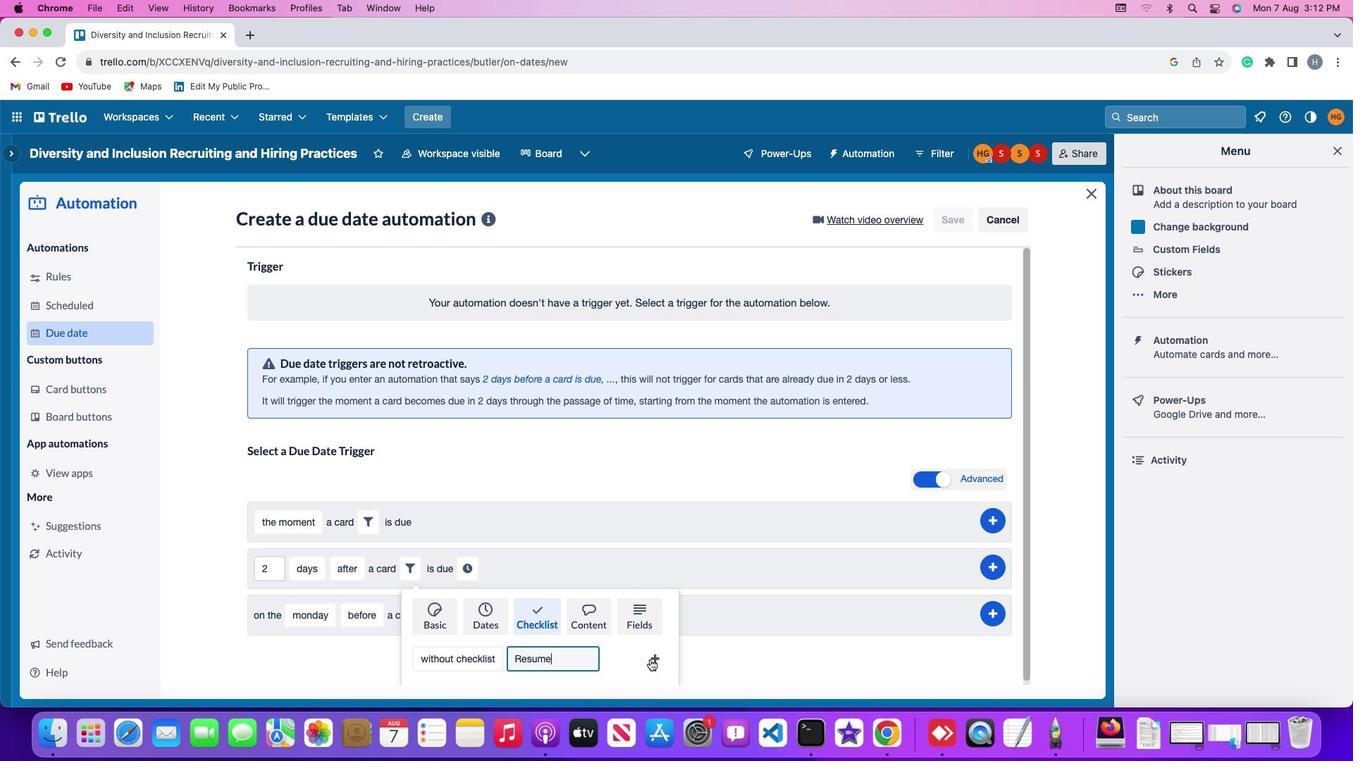 
Action: Mouse pressed left at (650, 660)
Screenshot: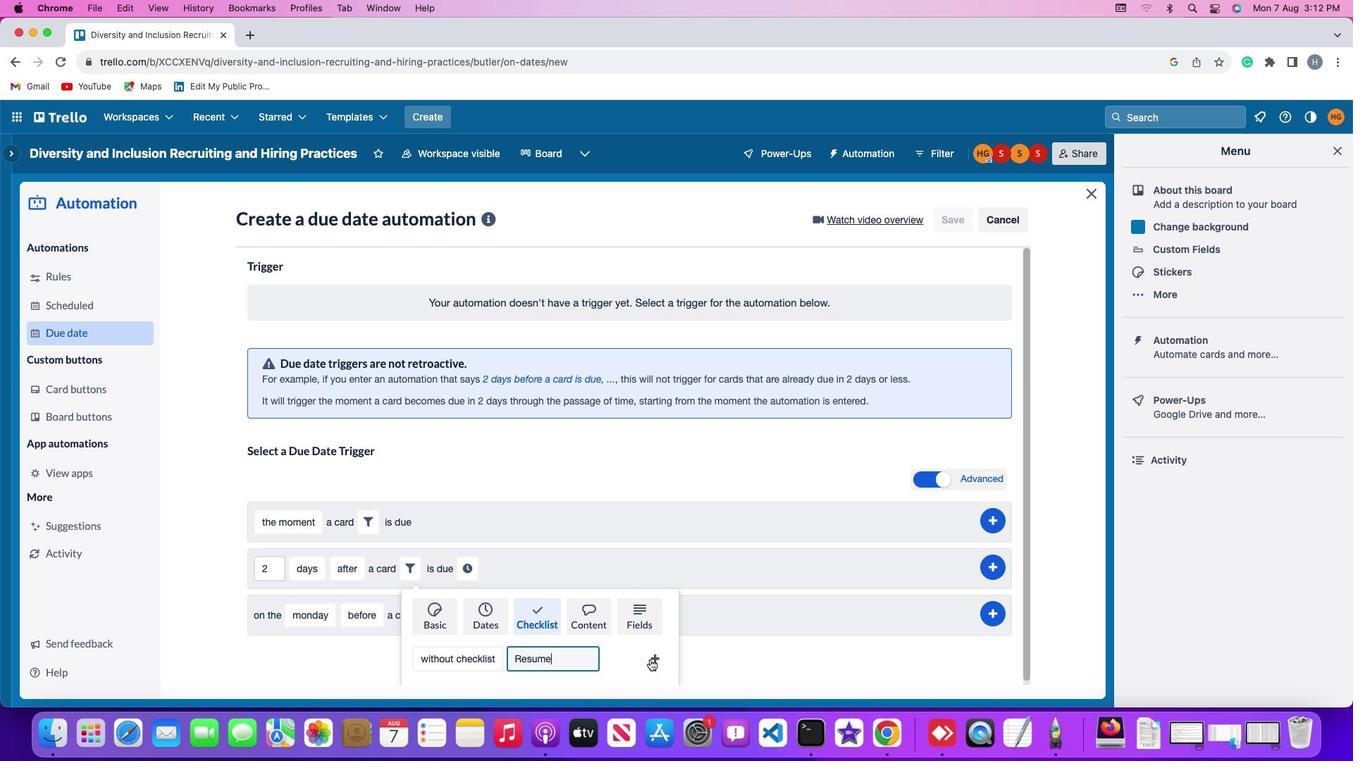 
Action: Mouse moved to (626, 571)
Screenshot: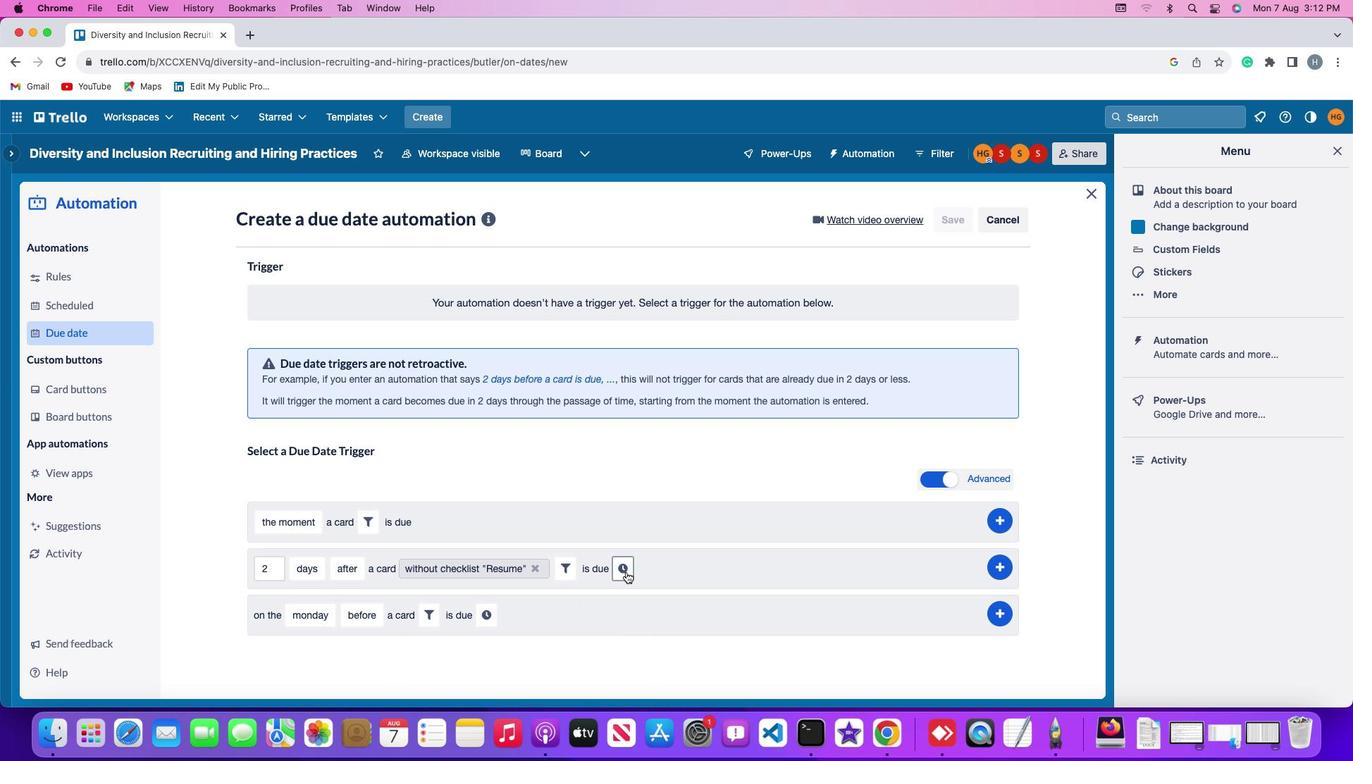 
Action: Mouse pressed left at (626, 571)
Screenshot: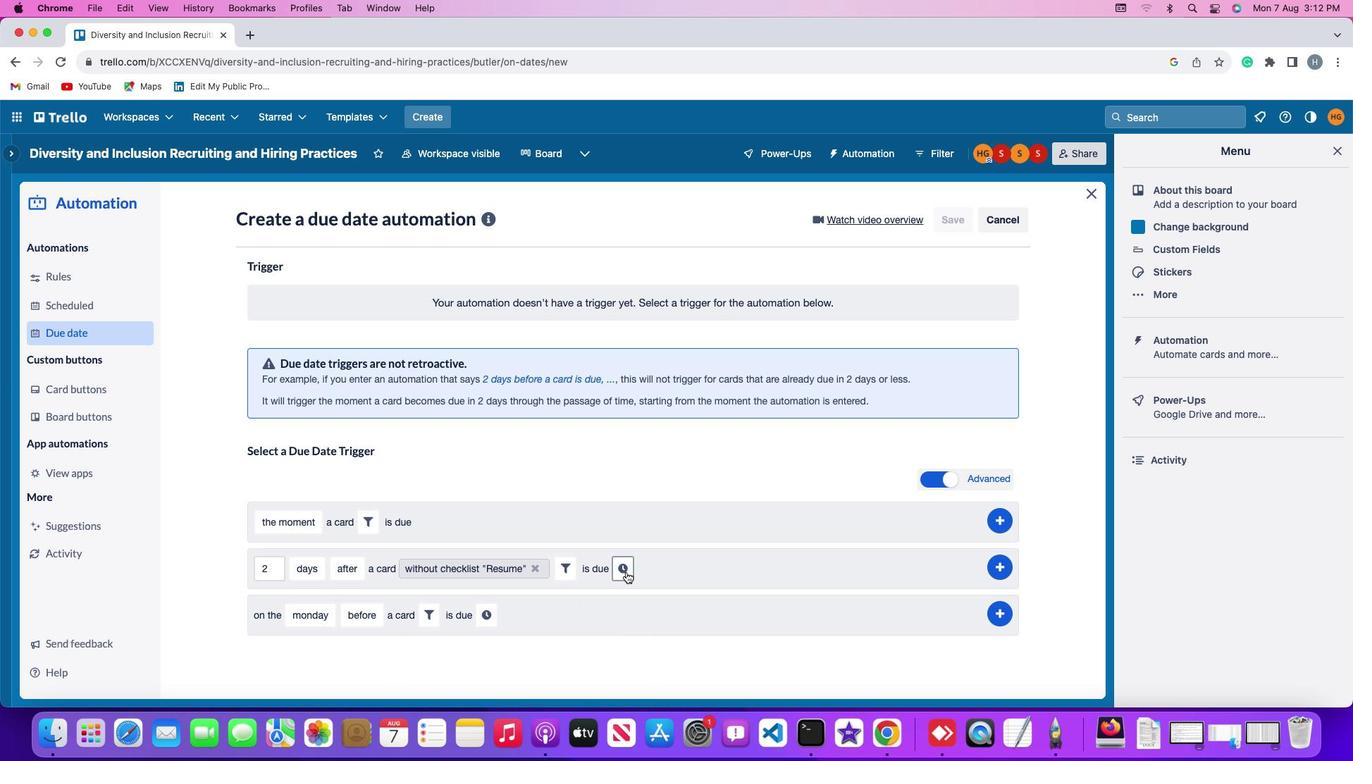 
Action: Mouse moved to (656, 576)
Screenshot: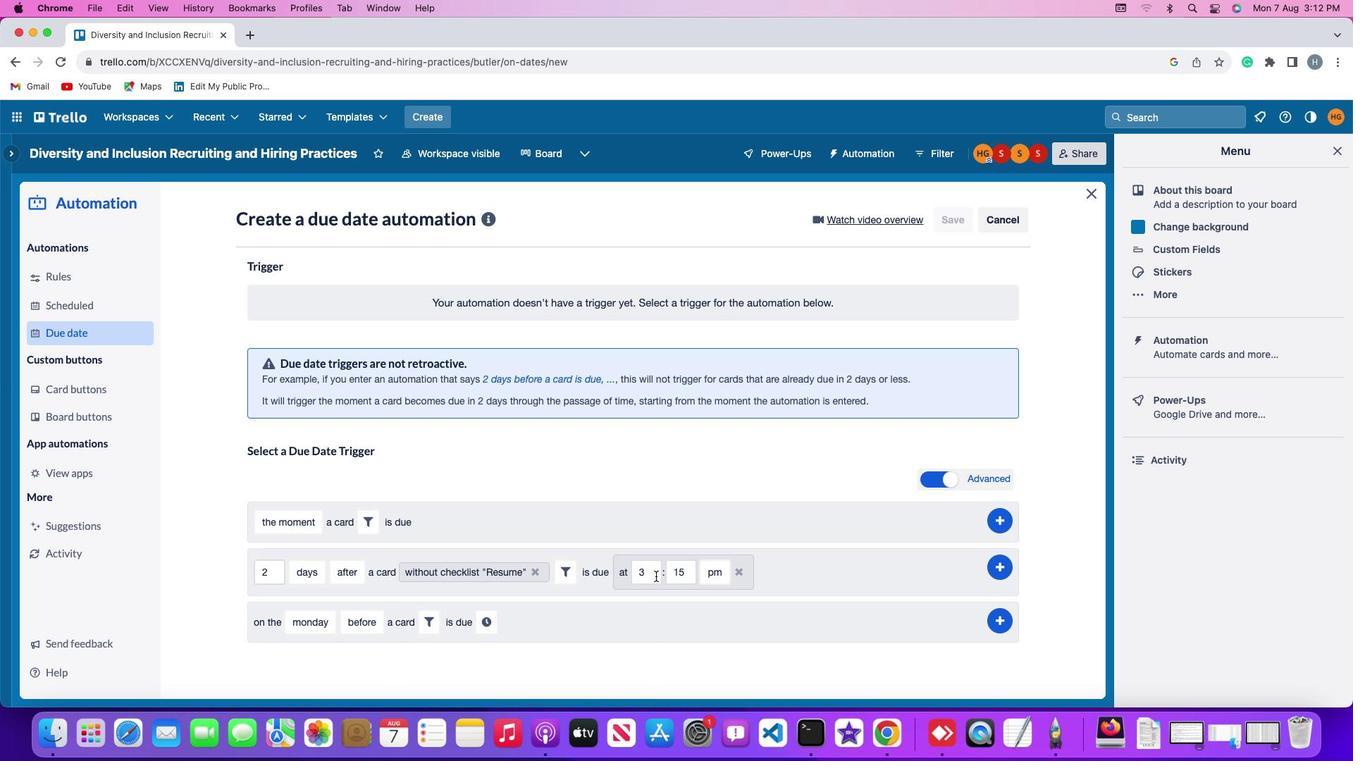 
Action: Mouse pressed left at (656, 576)
Screenshot: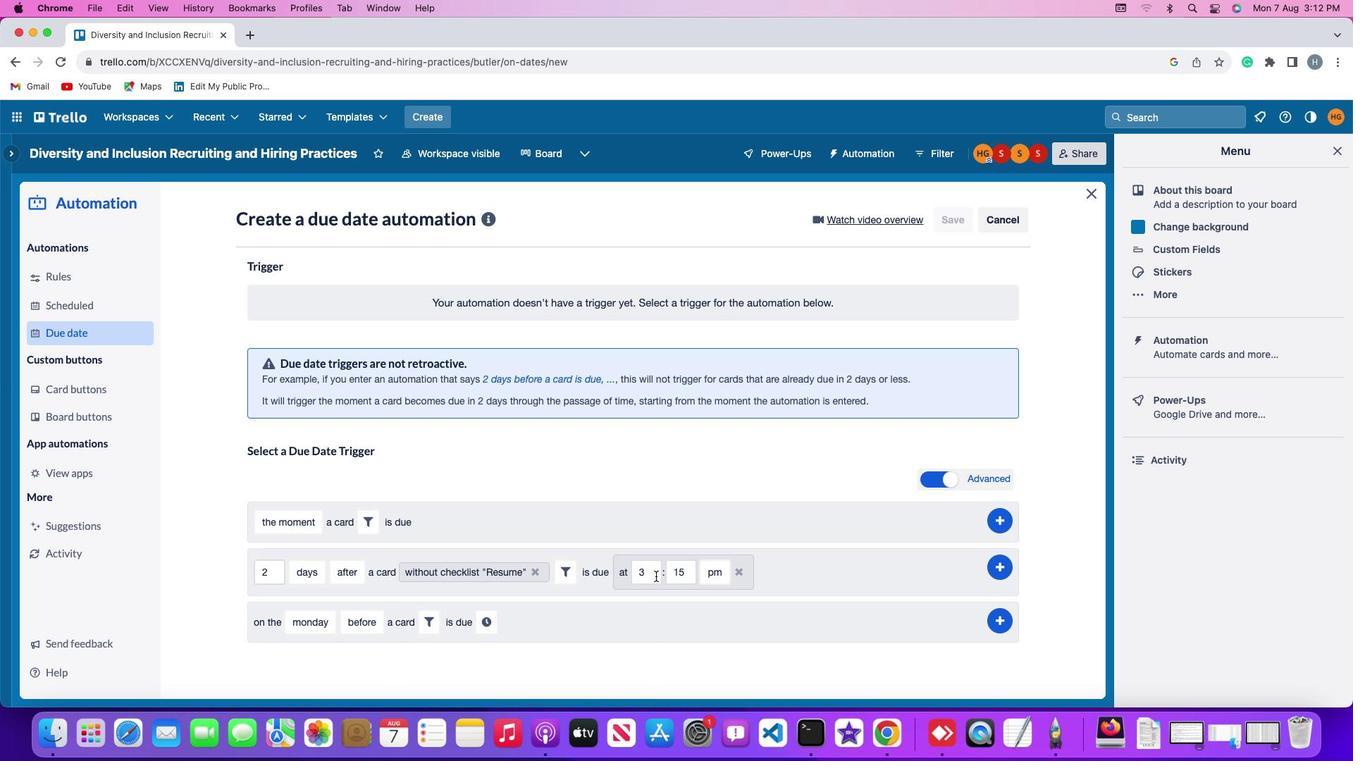 
Action: Mouse moved to (656, 576)
Screenshot: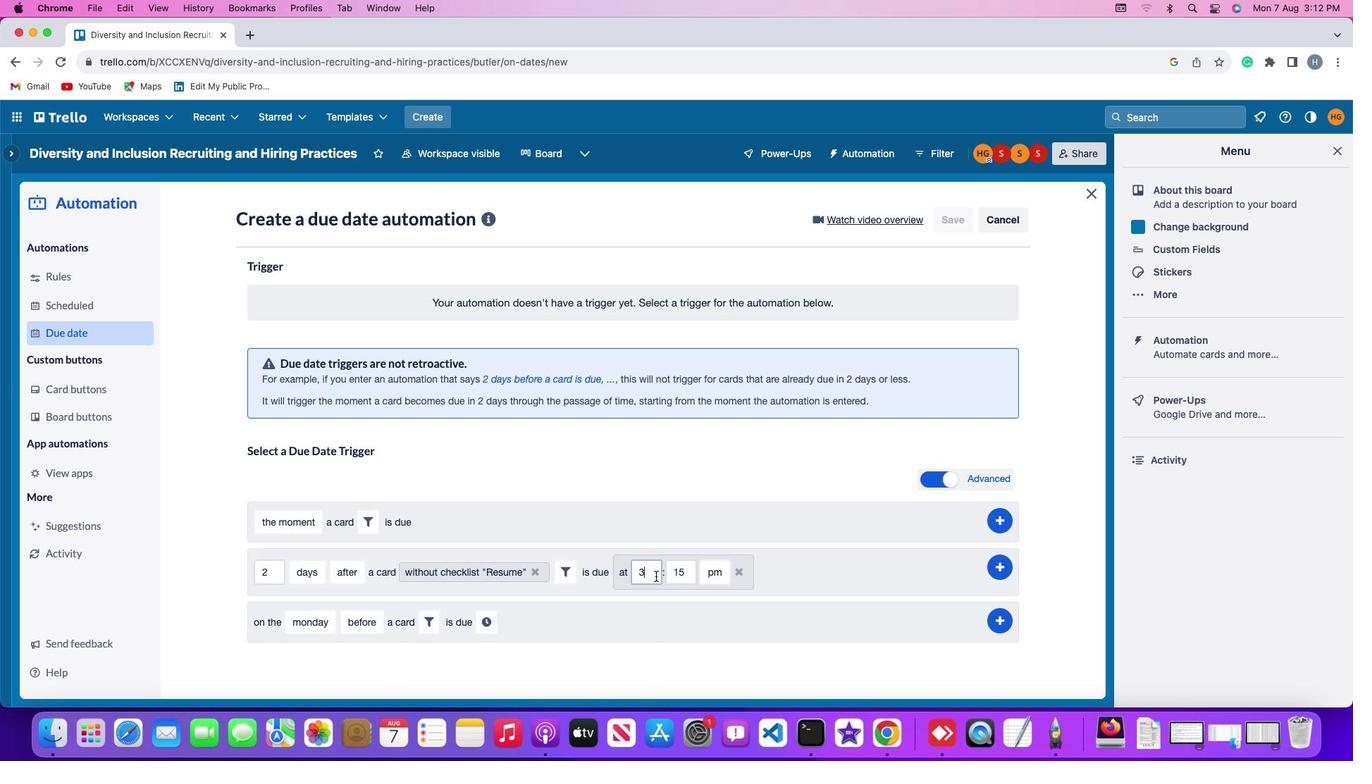 
Action: Key pressed Key.backspace'1''1'
Screenshot: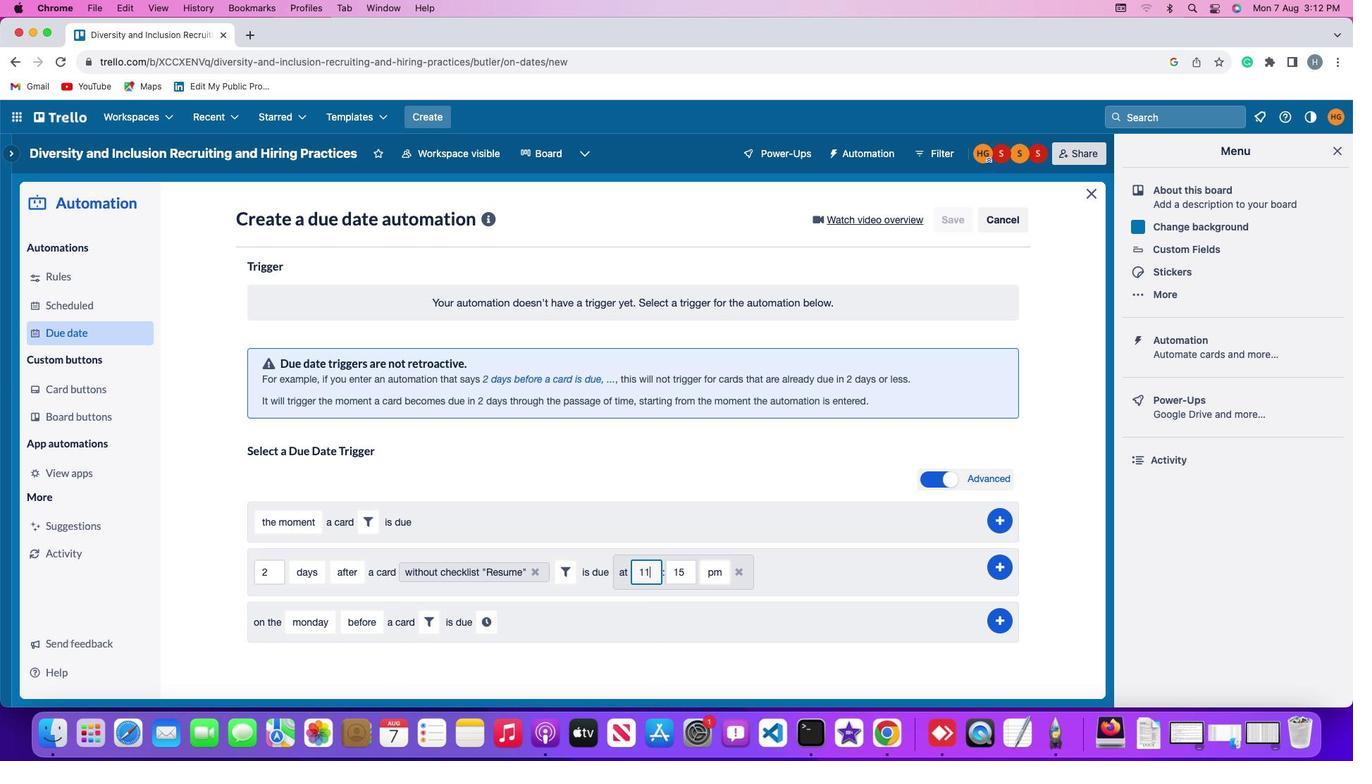 
Action: Mouse moved to (686, 574)
Screenshot: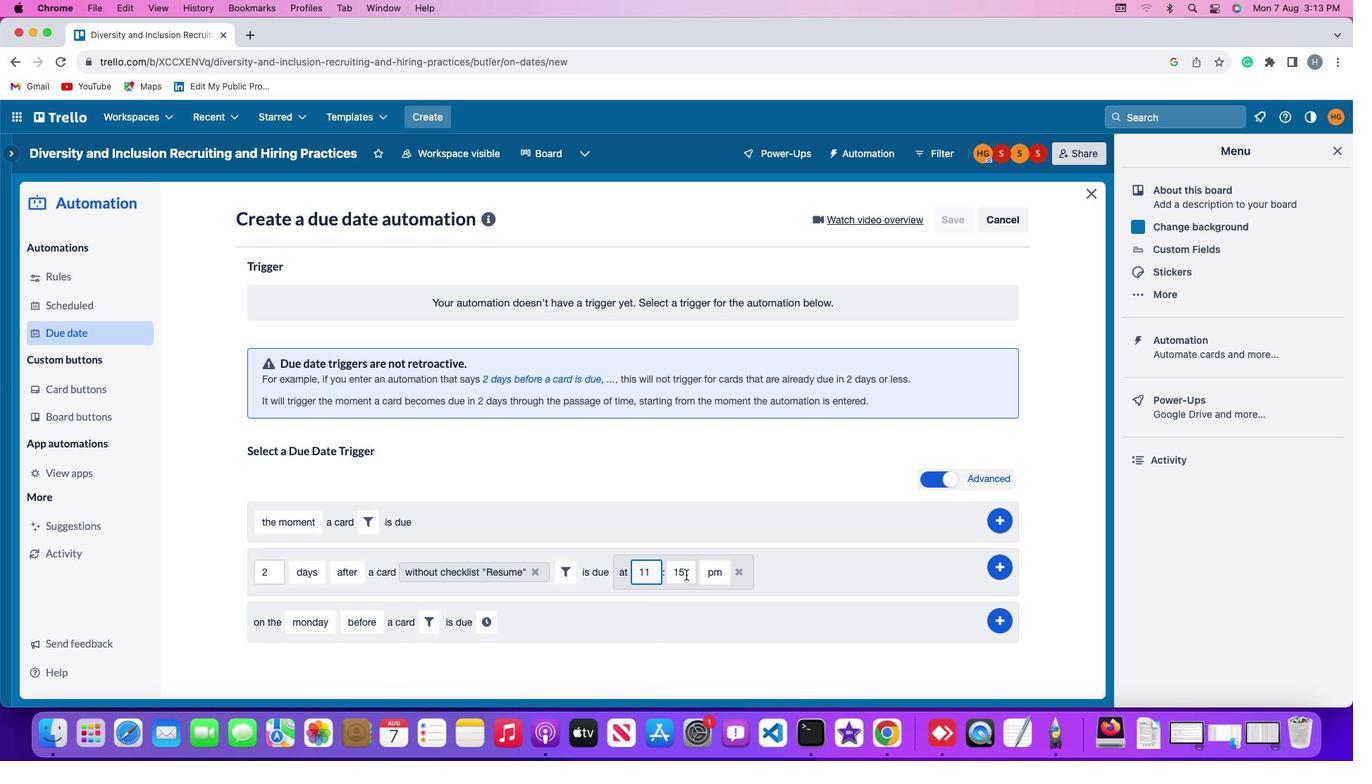 
Action: Mouse pressed left at (686, 574)
Screenshot: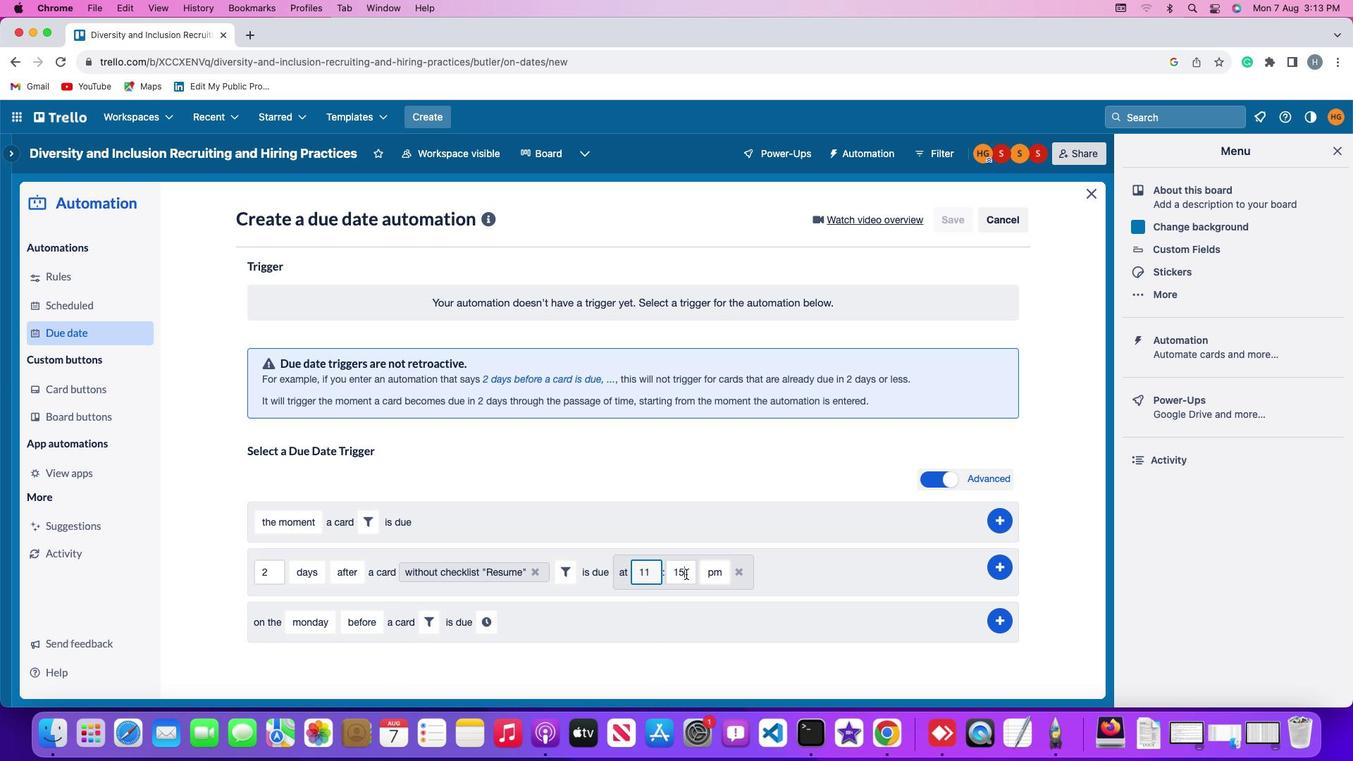 
Action: Mouse moved to (686, 574)
Screenshot: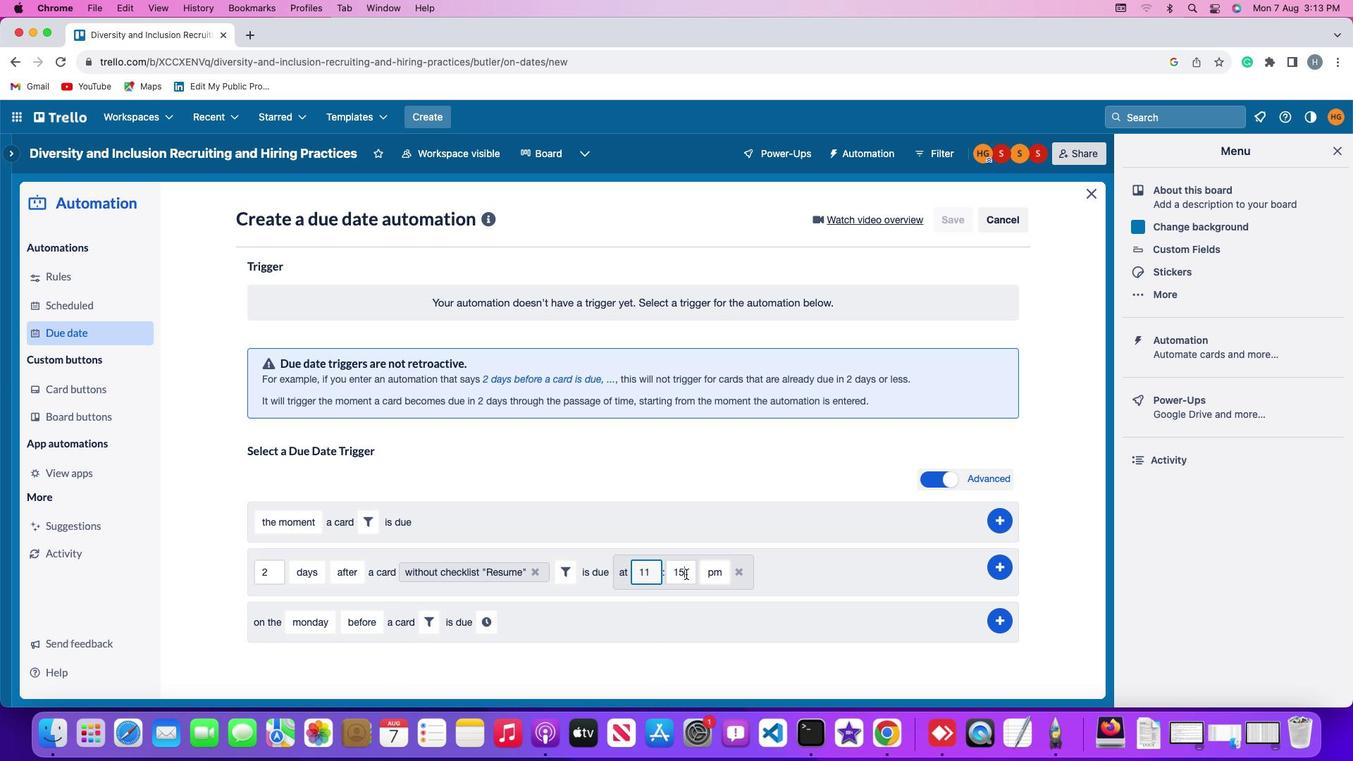 
Action: Key pressed Key.backspaceKey.backspaceKey.backspace'0''0'
Screenshot: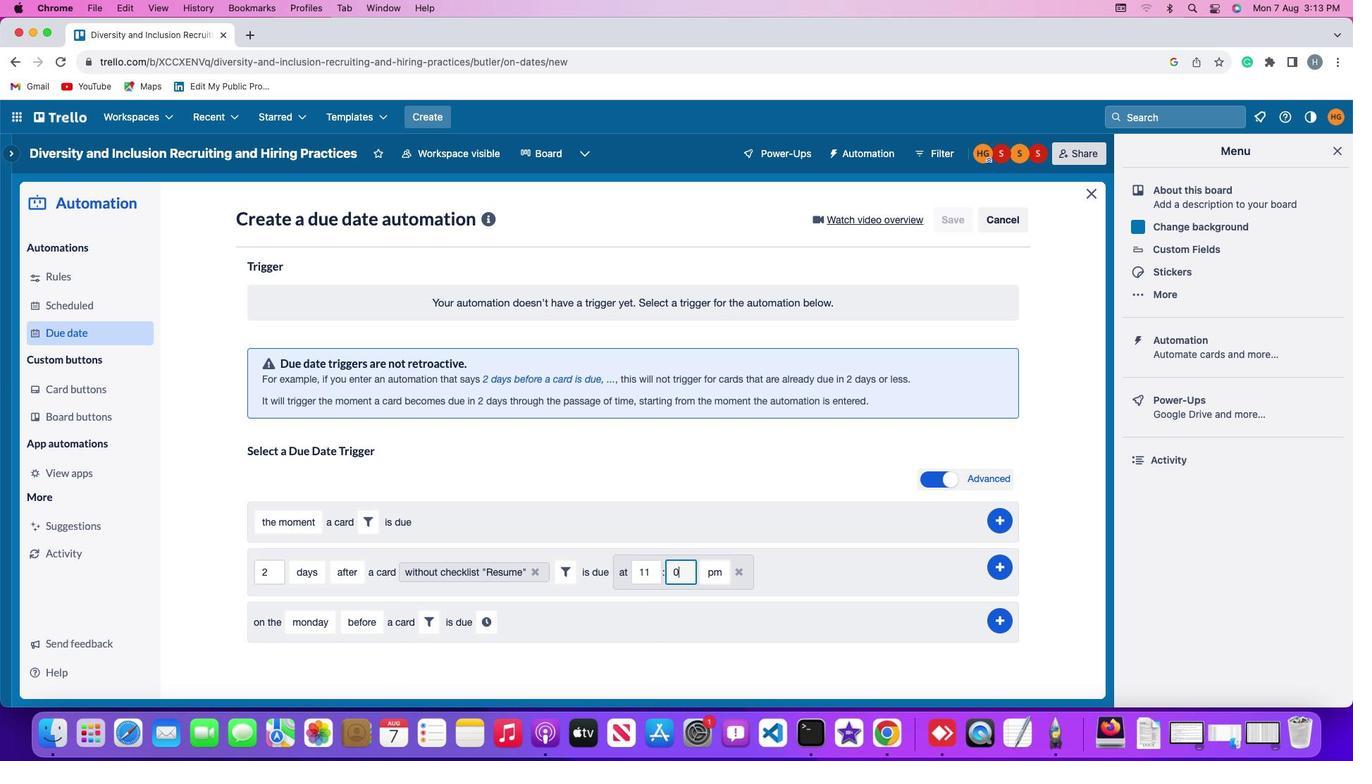 
Action: Mouse moved to (708, 572)
Screenshot: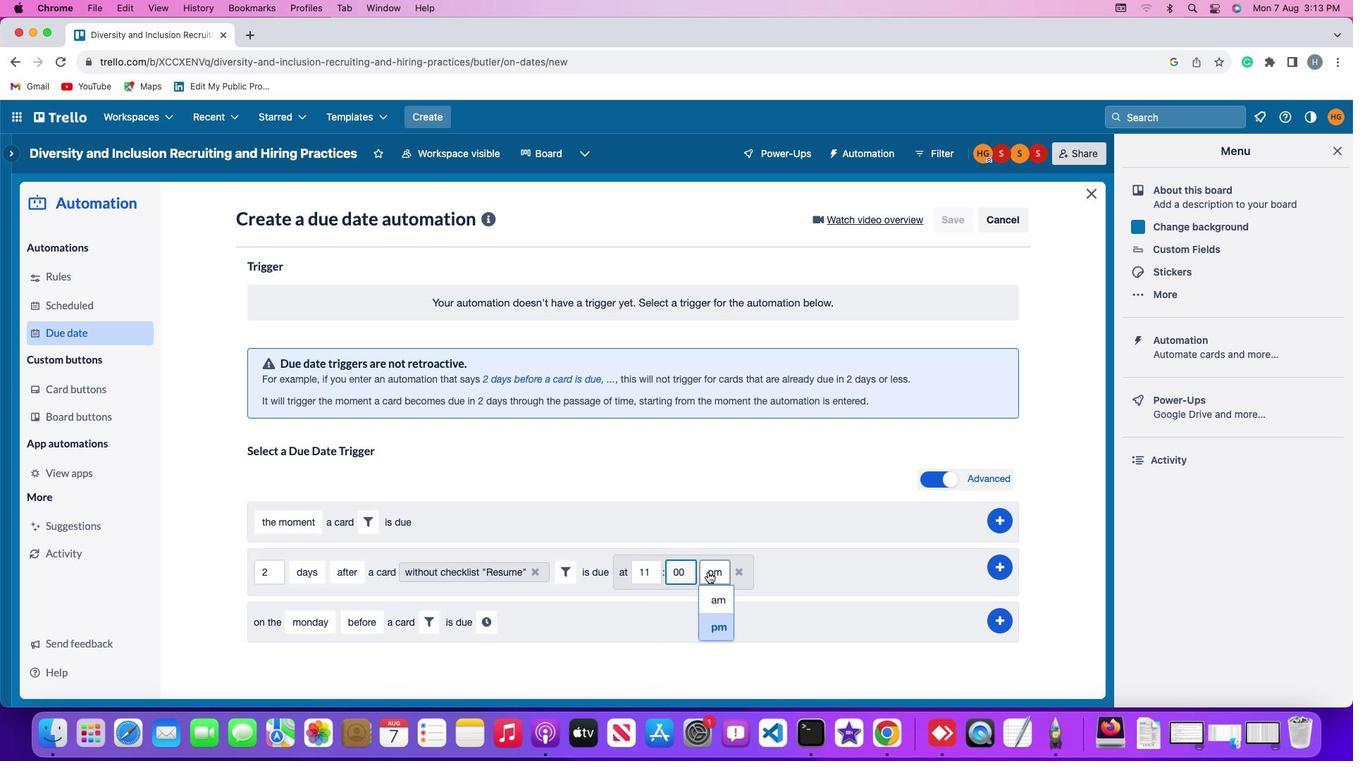 
Action: Mouse pressed left at (708, 572)
Screenshot: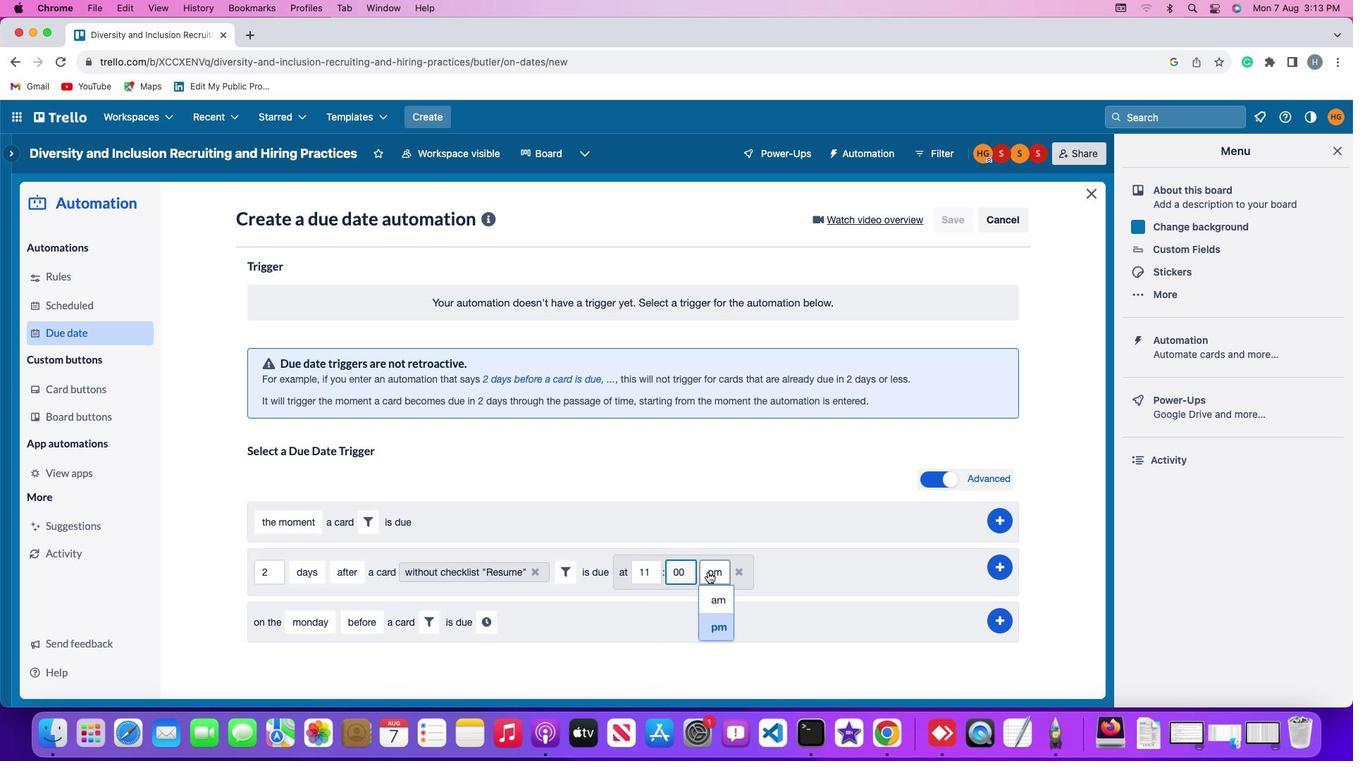 
Action: Mouse moved to (712, 605)
Screenshot: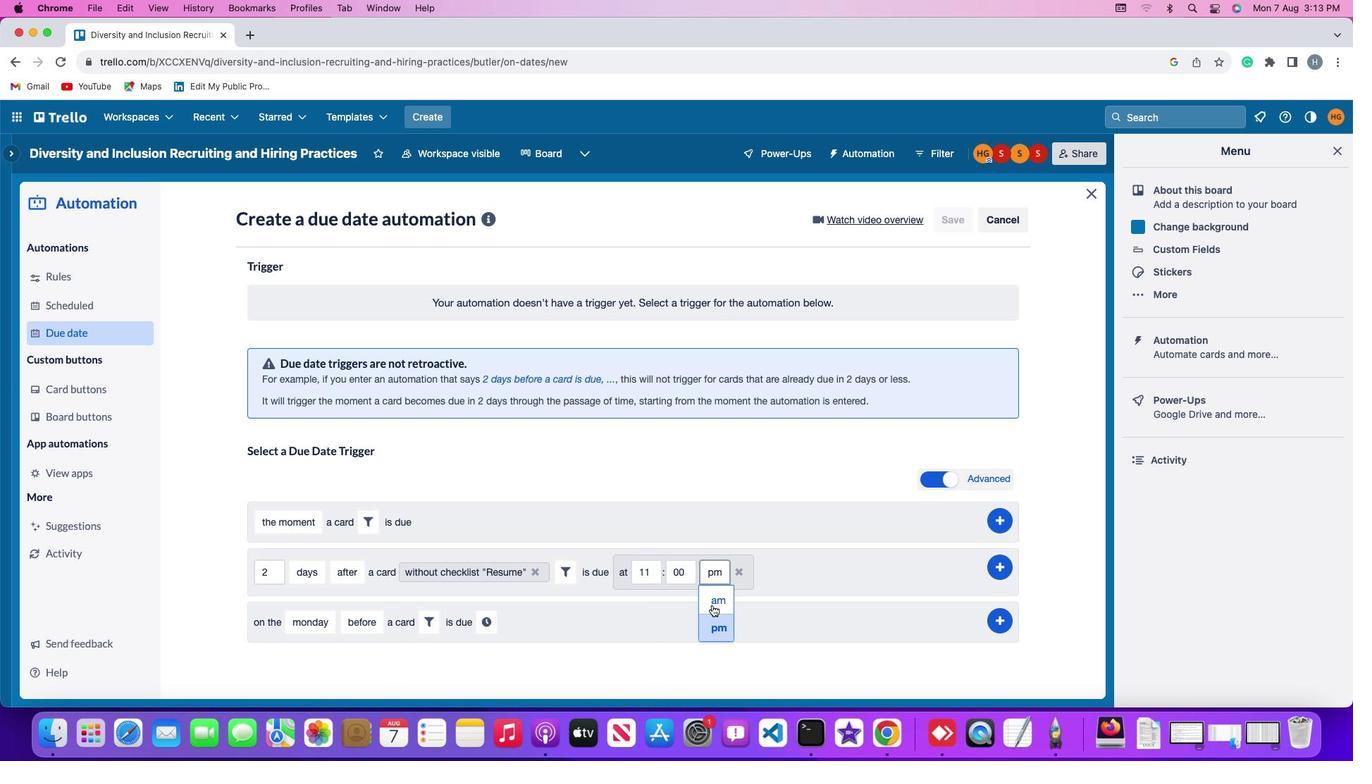 
Action: Mouse pressed left at (712, 605)
Screenshot: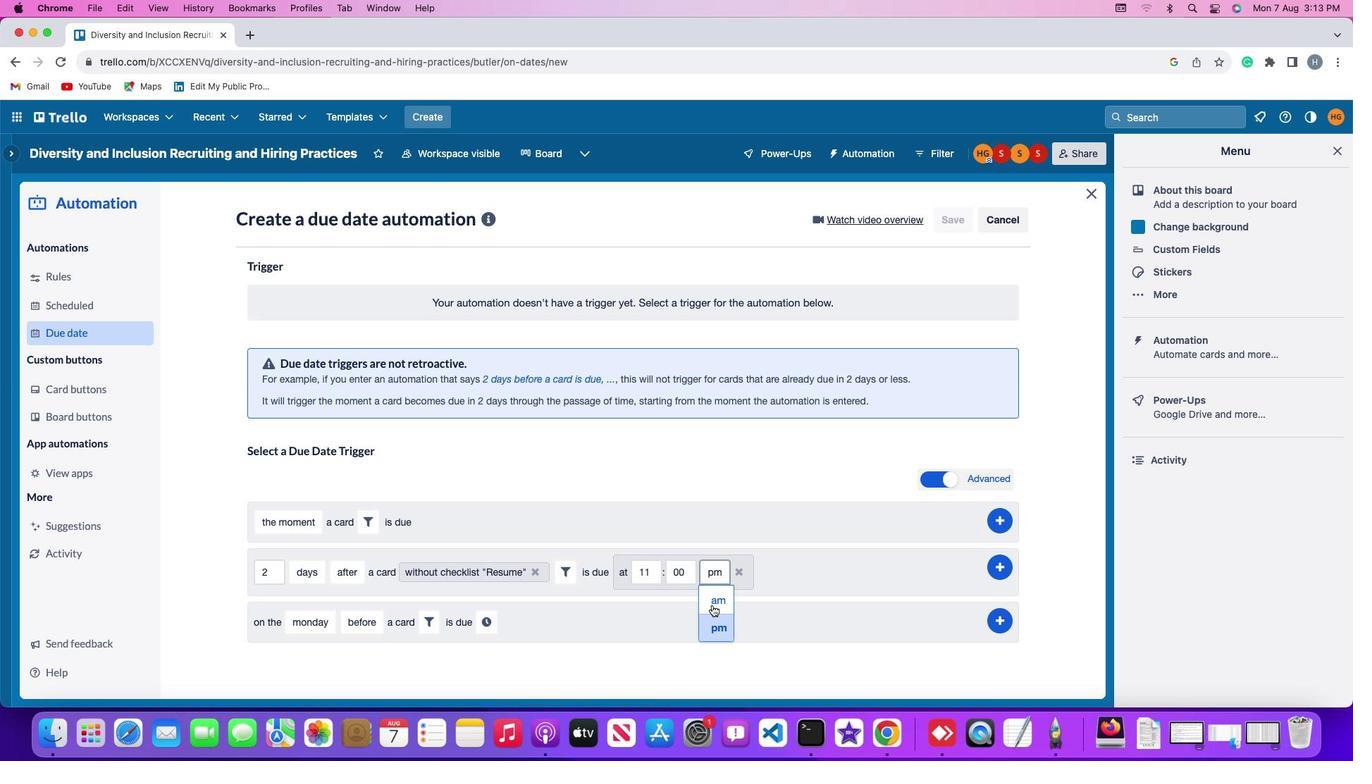 
Action: Mouse moved to (998, 562)
Screenshot: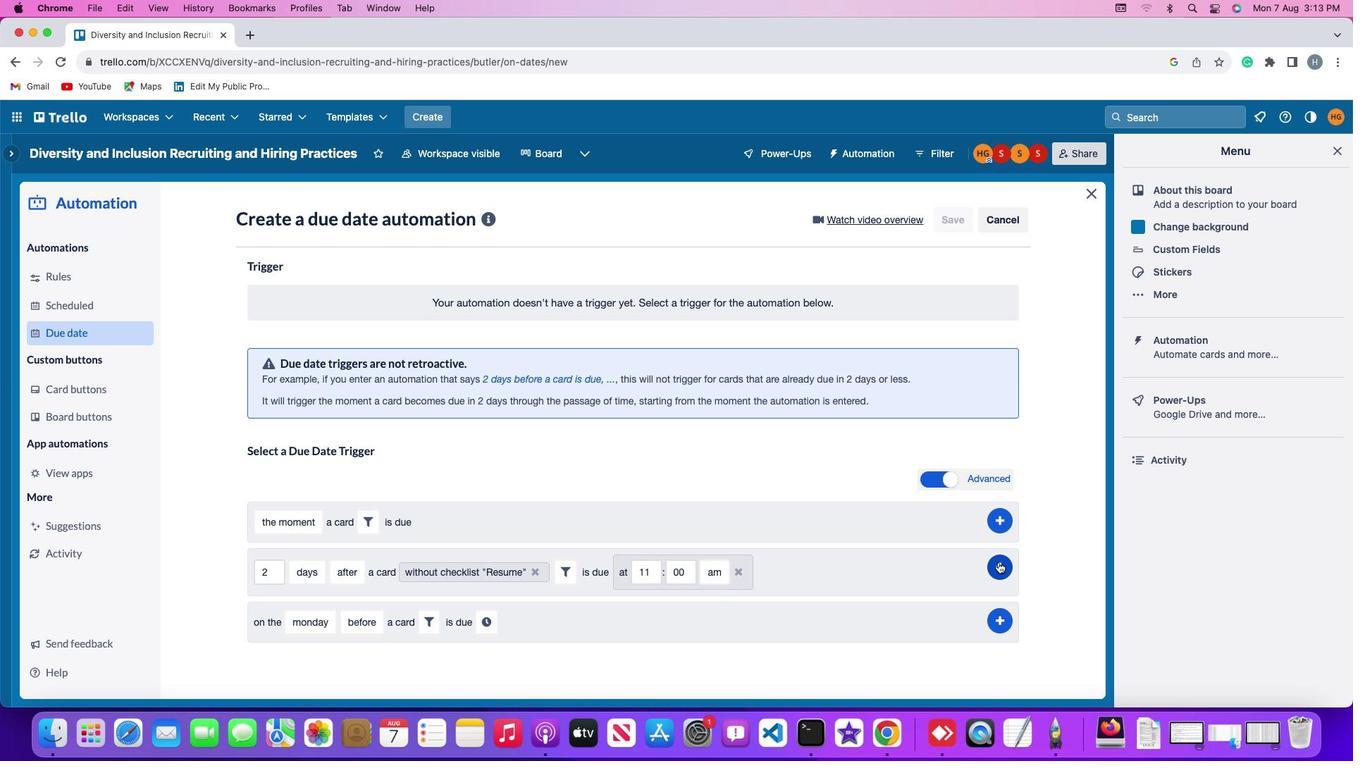
Action: Mouse pressed left at (998, 562)
Screenshot: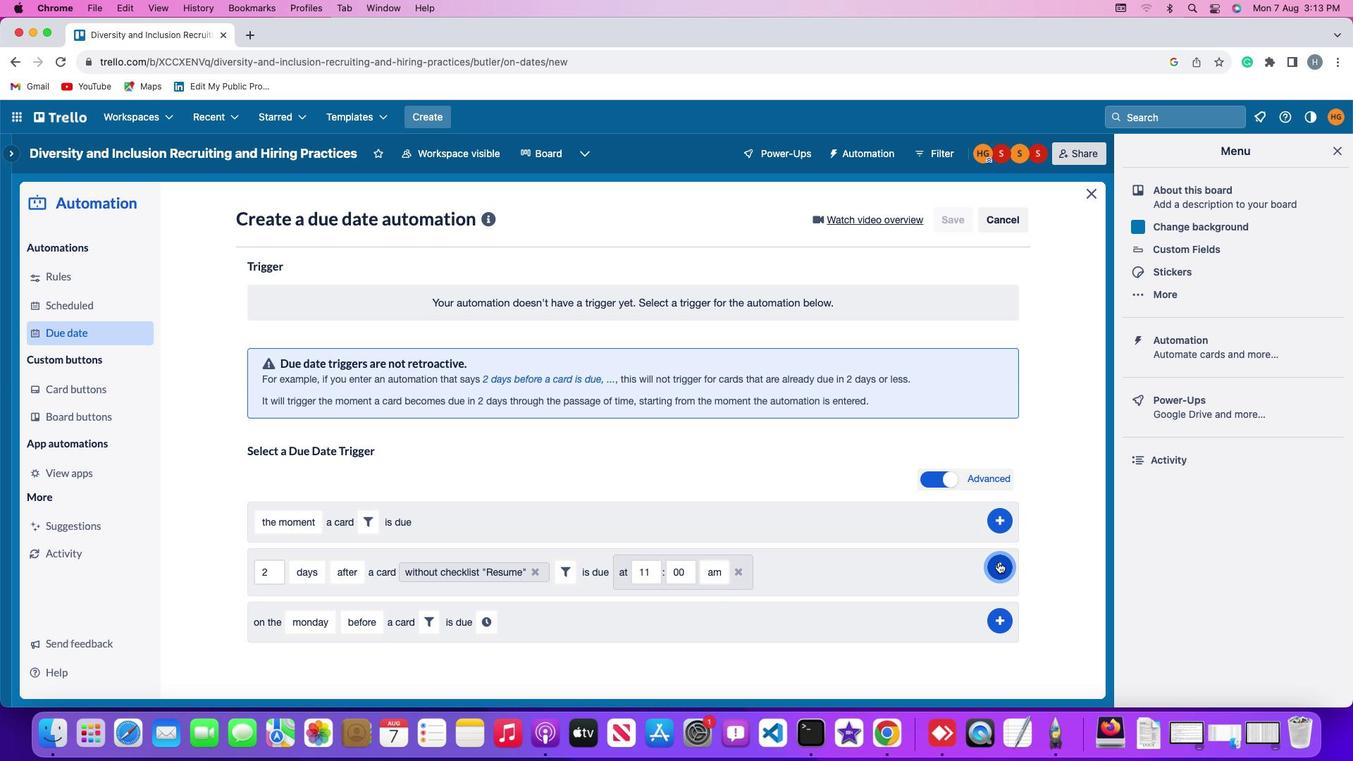 
Action: Mouse moved to (1067, 465)
Screenshot: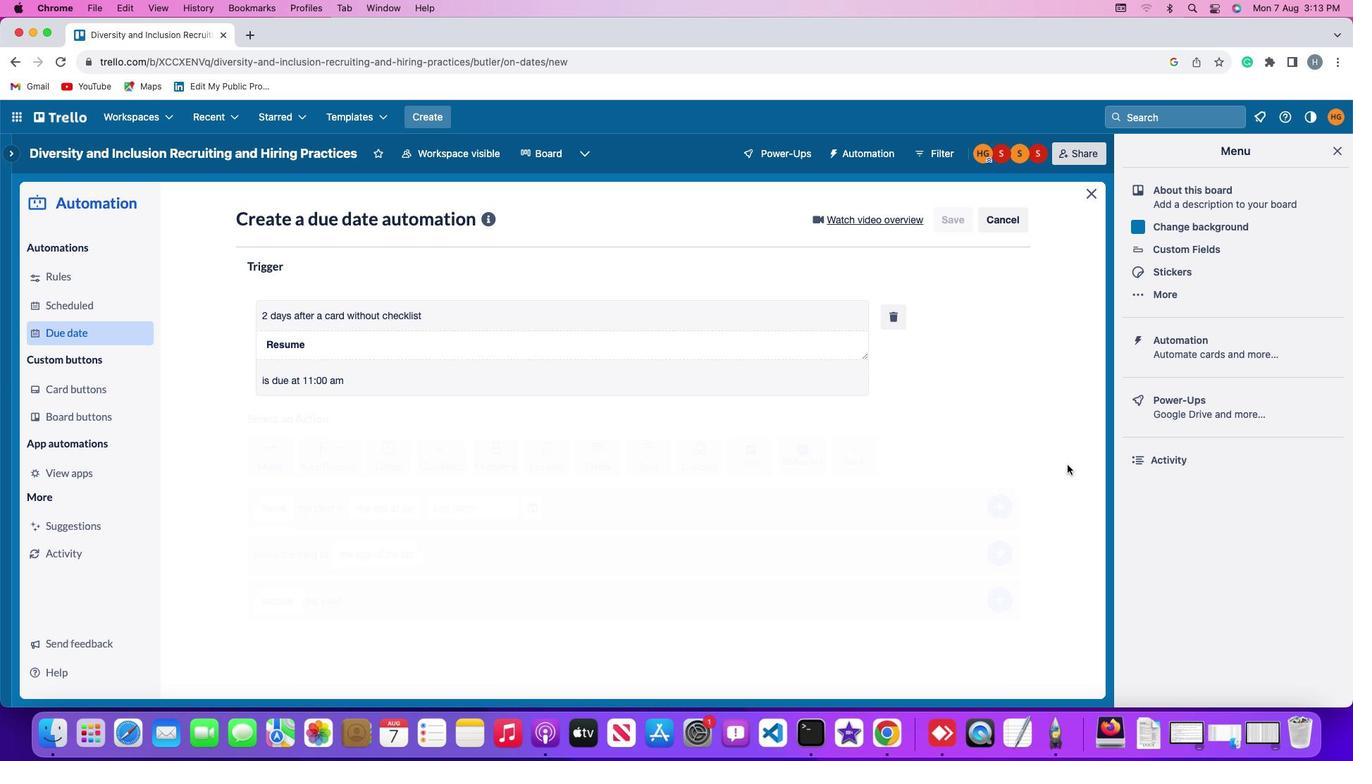 
